 Task: Search one way flight ticket for 1 adult, 5 children, 2 infants in seat and 1 infant on lap in first from Fresno: Fresno Yosemite International Airport to South Bend: South Bend International Airport on 8-6-2023. Choice of flights is Emirates. Number of bags: 1 checked bag. Price is upto 35000. Outbound departure time preference is 7:30.
Action: Mouse moved to (282, 109)
Screenshot: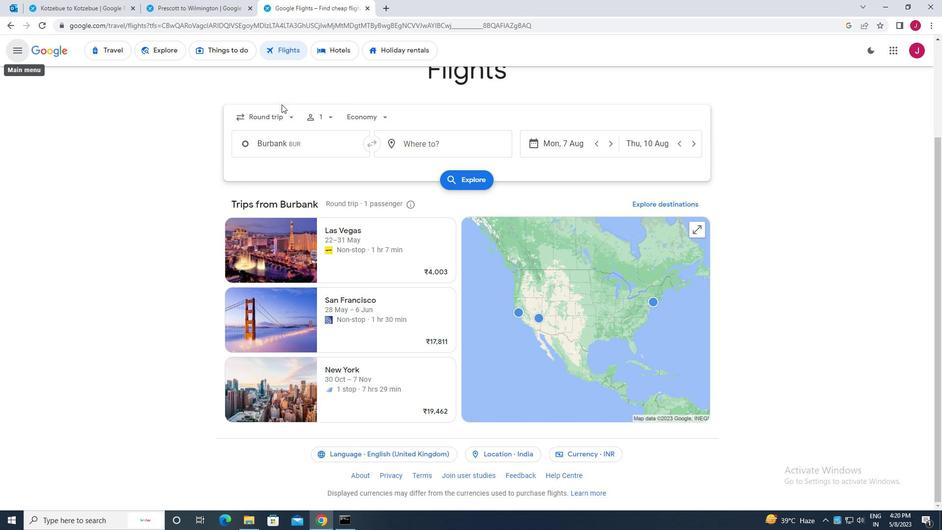 
Action: Mouse pressed left at (282, 109)
Screenshot: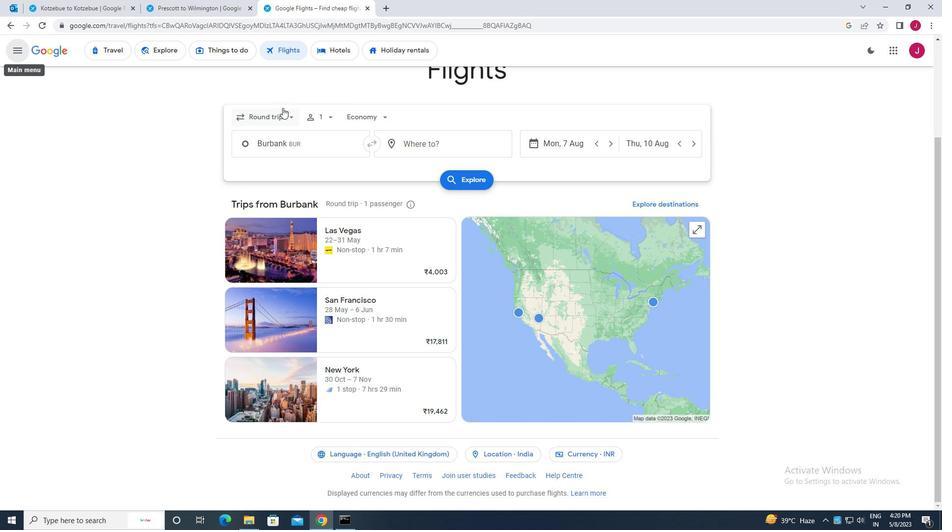 
Action: Mouse moved to (284, 157)
Screenshot: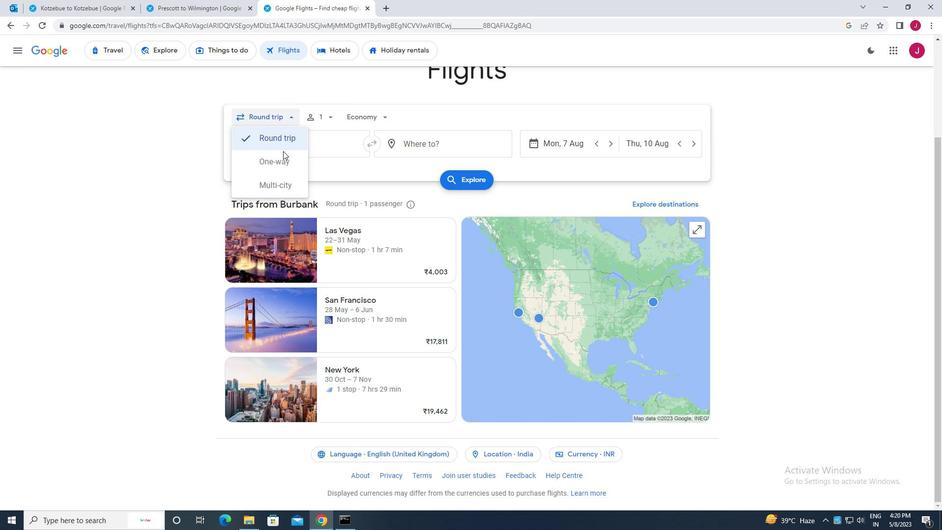 
Action: Mouse pressed left at (284, 157)
Screenshot: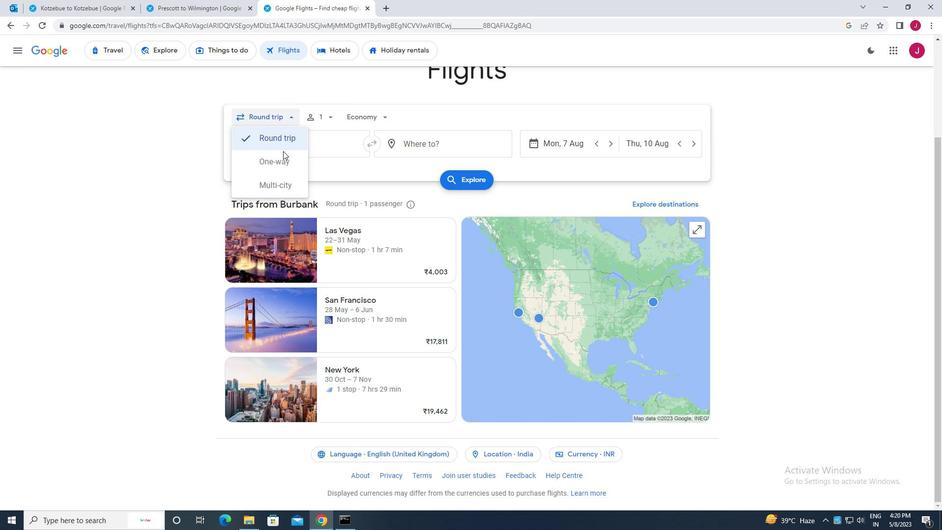 
Action: Mouse moved to (324, 117)
Screenshot: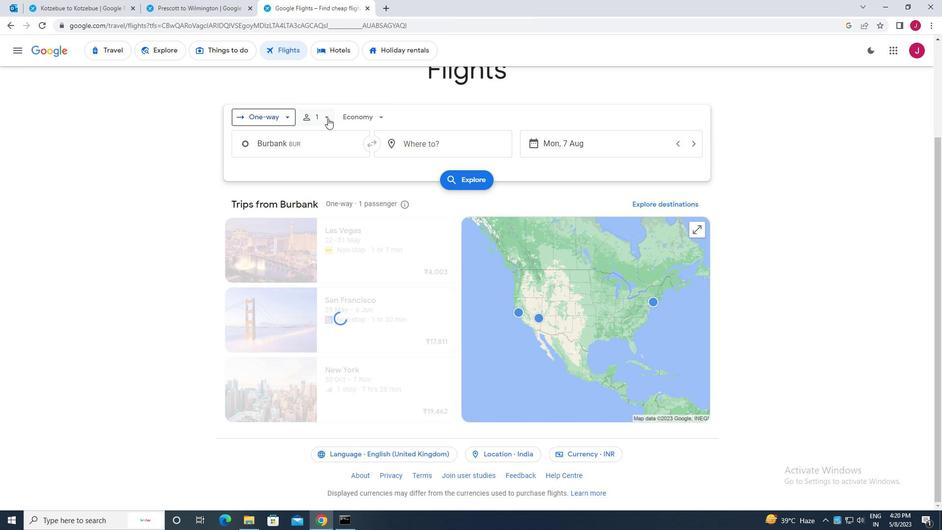 
Action: Mouse pressed left at (324, 117)
Screenshot: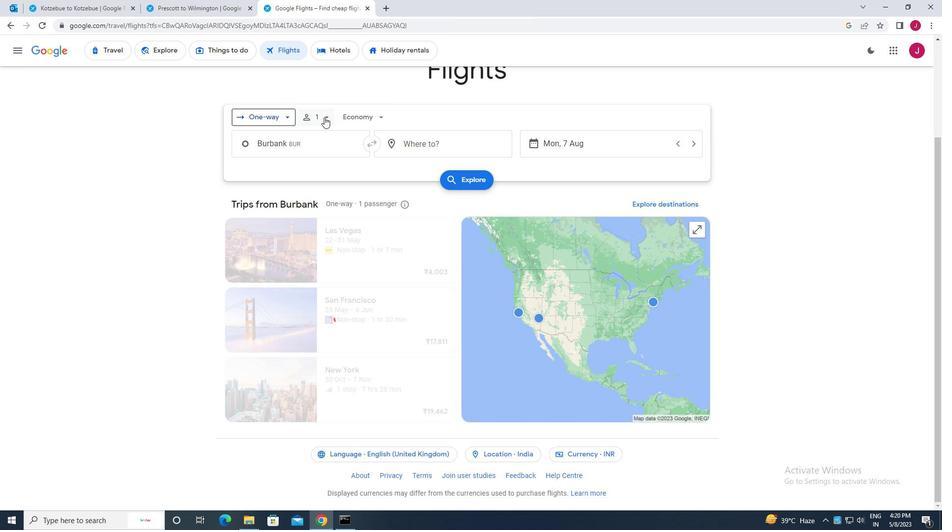 
Action: Mouse moved to (398, 168)
Screenshot: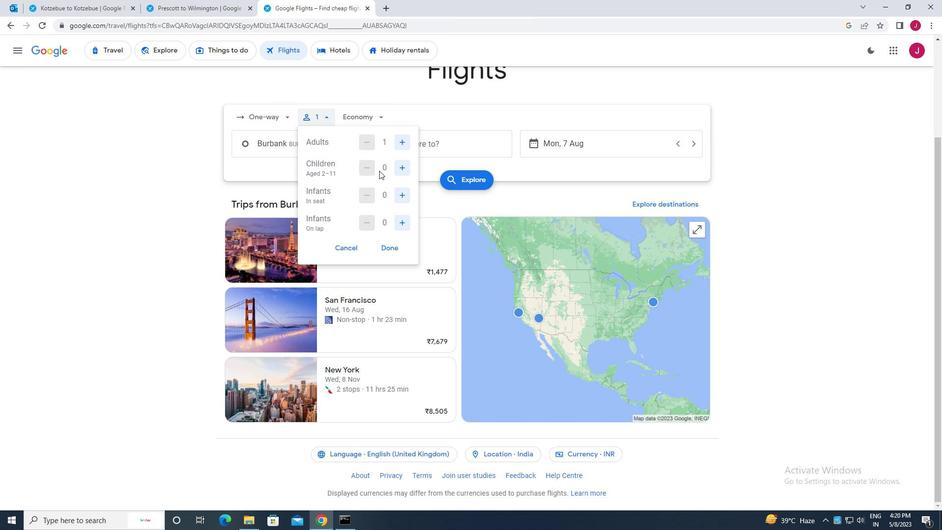 
Action: Mouse pressed left at (398, 168)
Screenshot: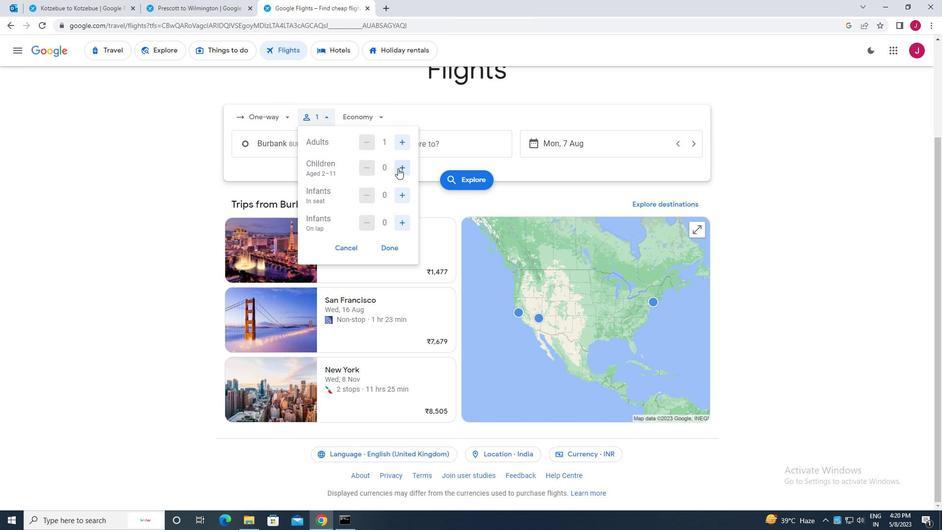 
Action: Mouse pressed left at (398, 168)
Screenshot: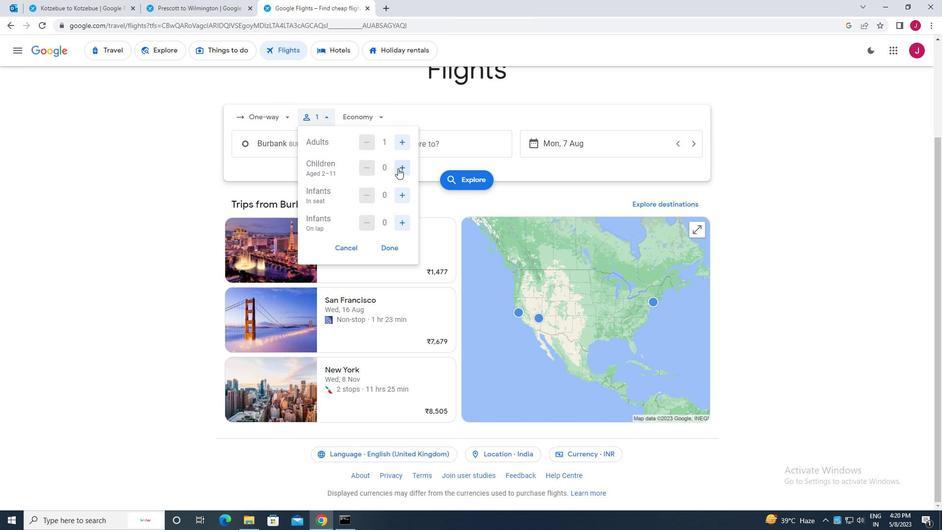 
Action: Mouse pressed left at (398, 168)
Screenshot: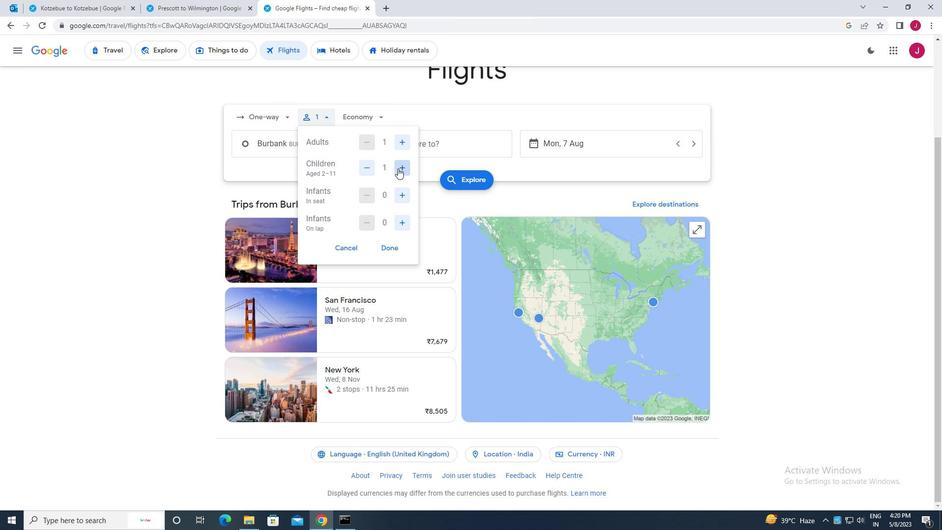 
Action: Mouse pressed left at (398, 168)
Screenshot: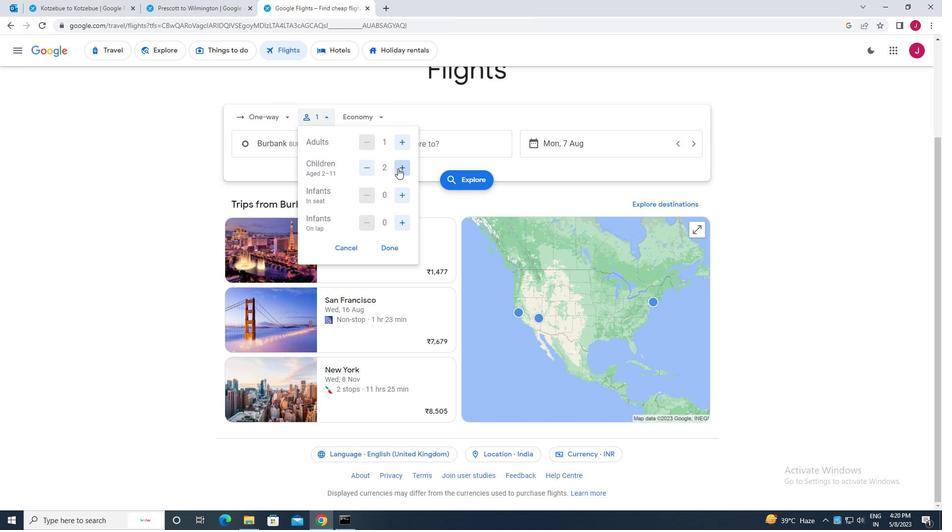
Action: Mouse pressed left at (398, 168)
Screenshot: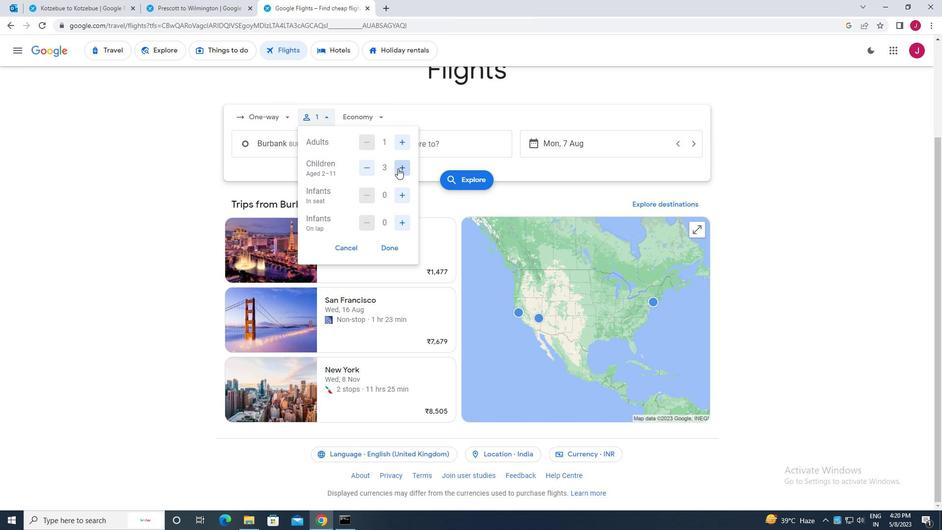 
Action: Mouse moved to (402, 194)
Screenshot: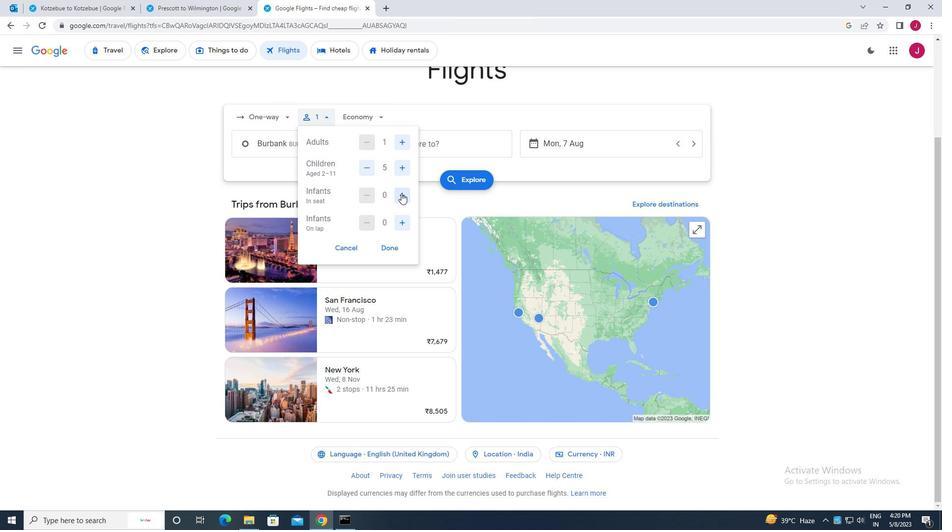 
Action: Mouse pressed left at (402, 194)
Screenshot: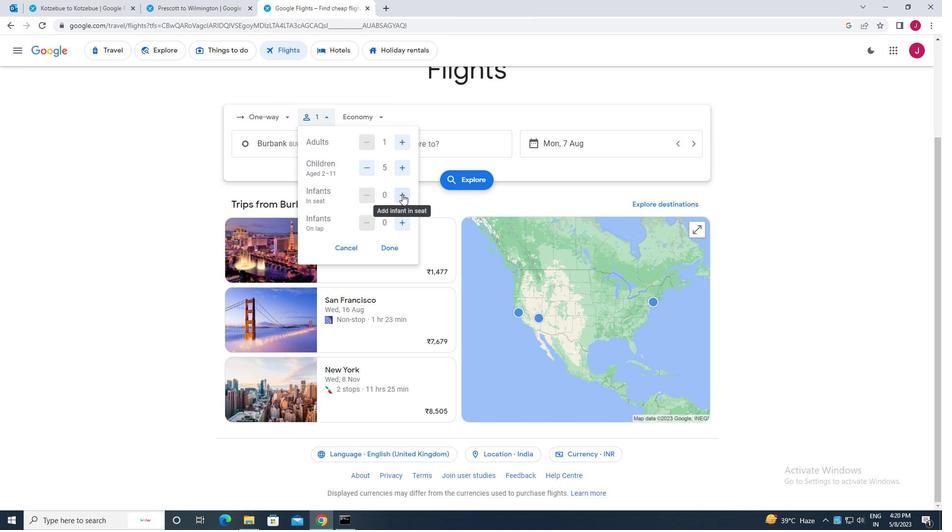 
Action: Mouse moved to (402, 195)
Screenshot: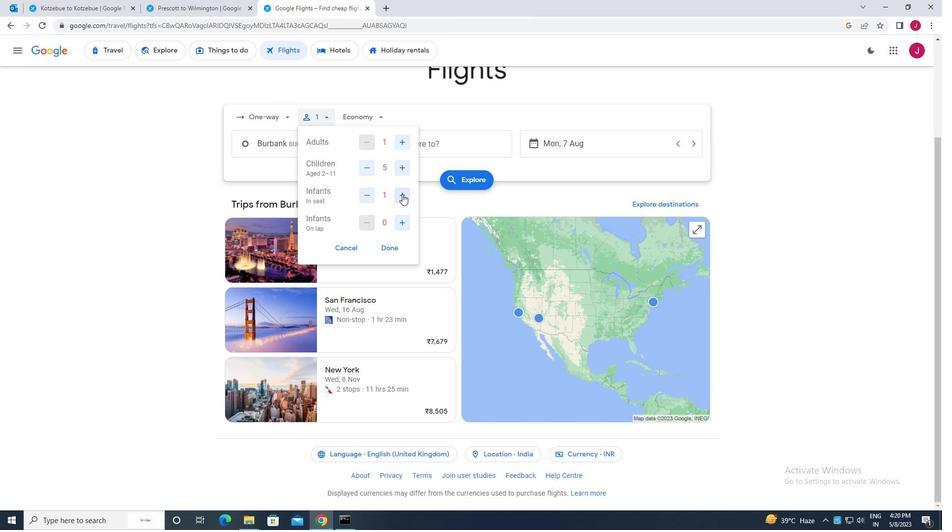 
Action: Mouse pressed left at (402, 195)
Screenshot: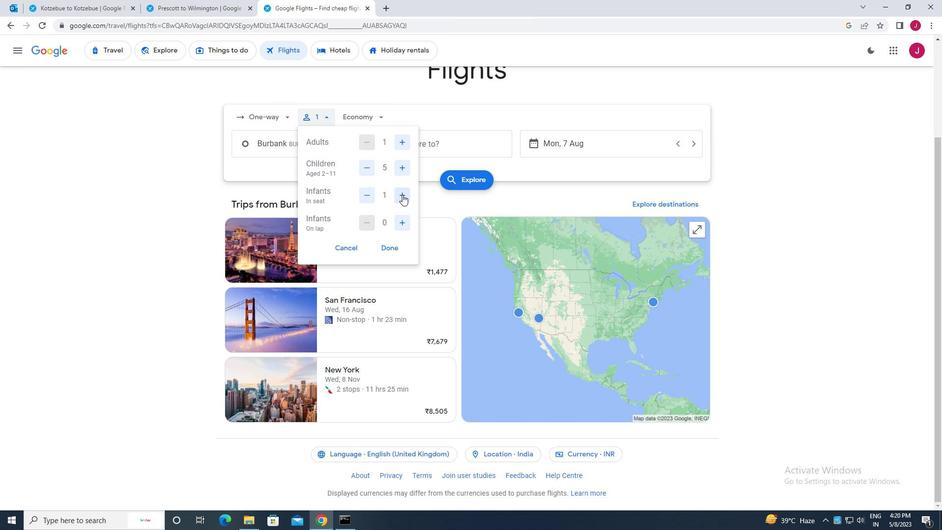 
Action: Mouse moved to (400, 223)
Screenshot: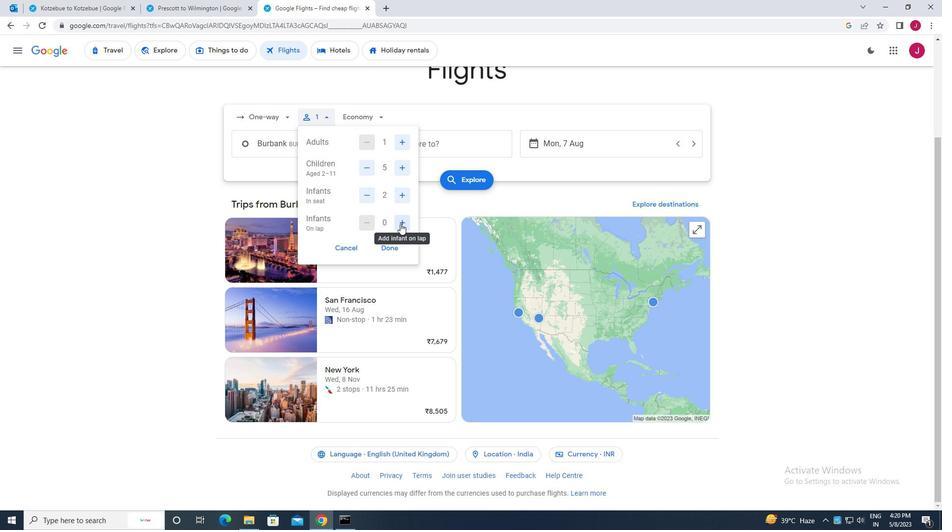 
Action: Mouse pressed left at (400, 223)
Screenshot: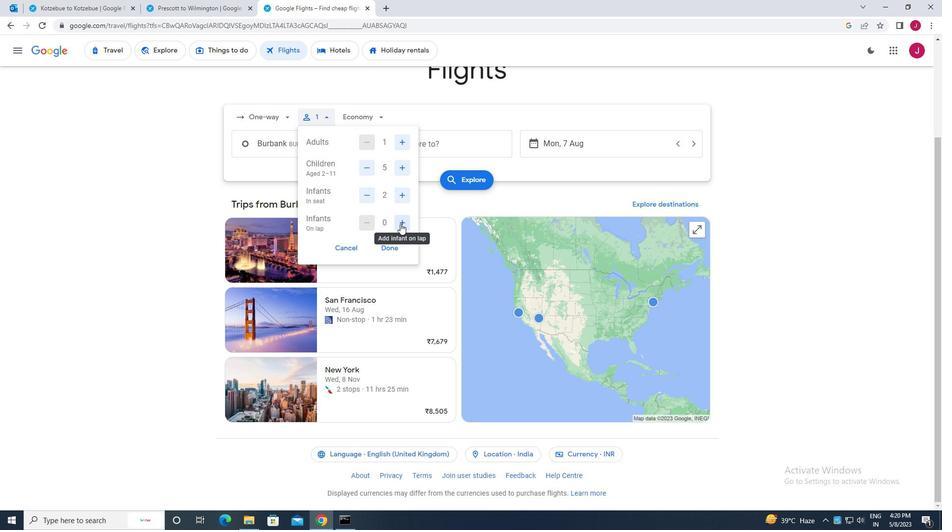 
Action: Mouse moved to (364, 193)
Screenshot: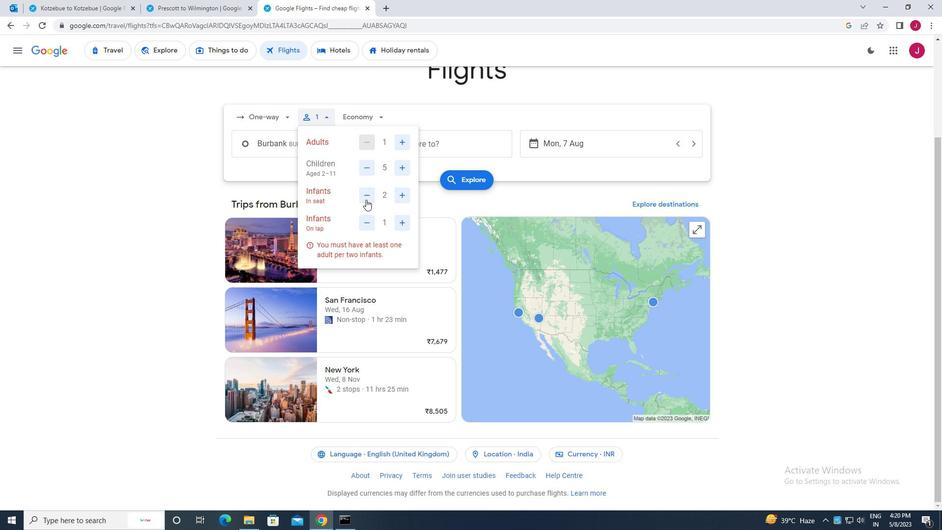 
Action: Mouse pressed left at (364, 193)
Screenshot: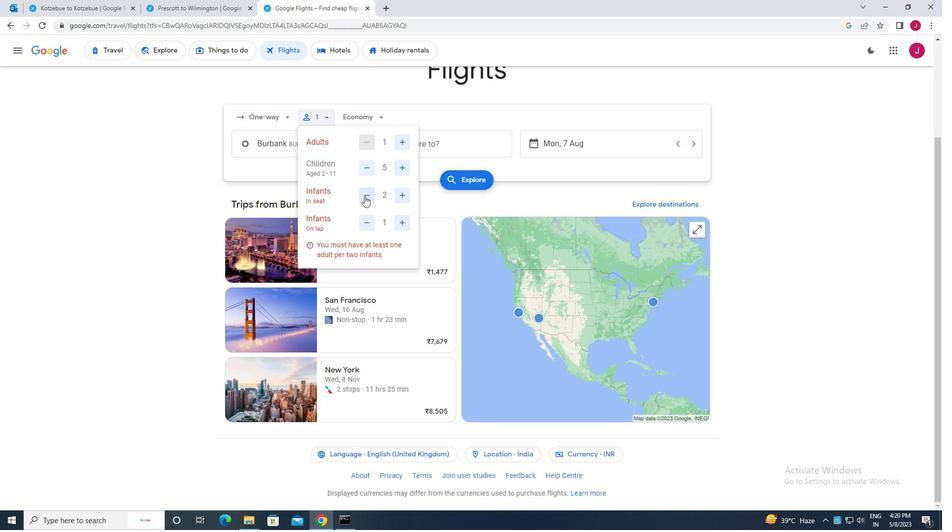 
Action: Mouse moved to (389, 246)
Screenshot: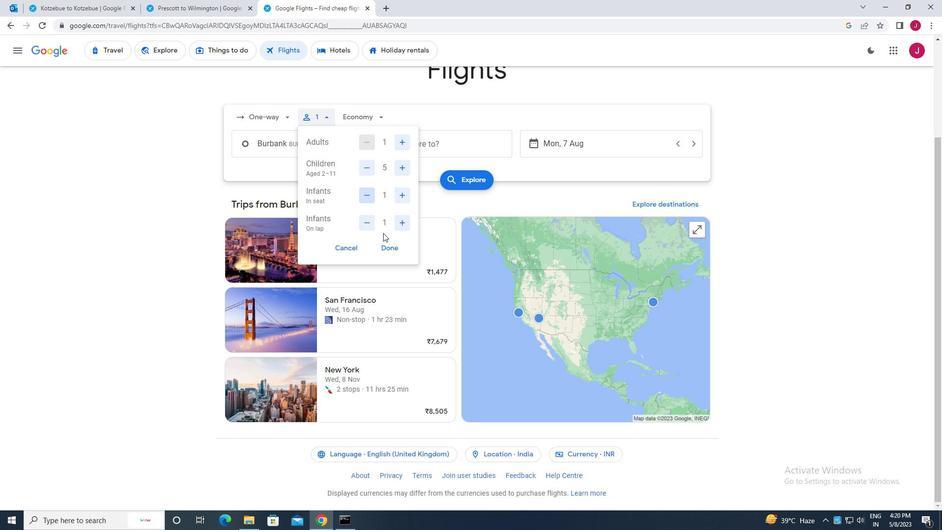 
Action: Mouse pressed left at (389, 246)
Screenshot: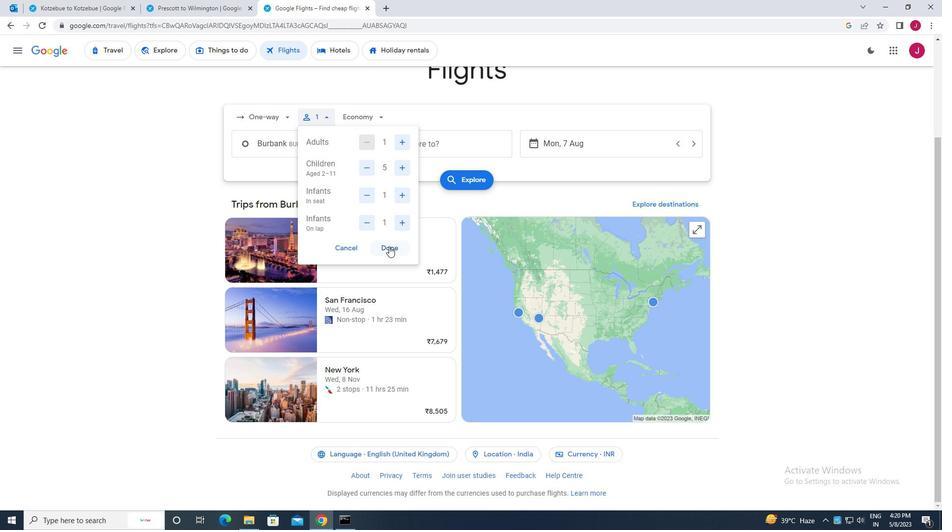 
Action: Mouse moved to (354, 115)
Screenshot: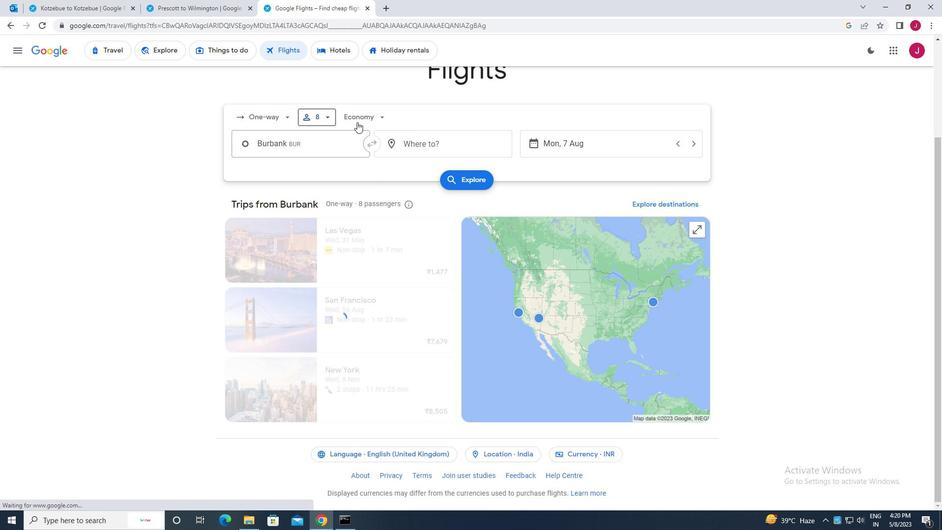 
Action: Mouse pressed left at (354, 115)
Screenshot: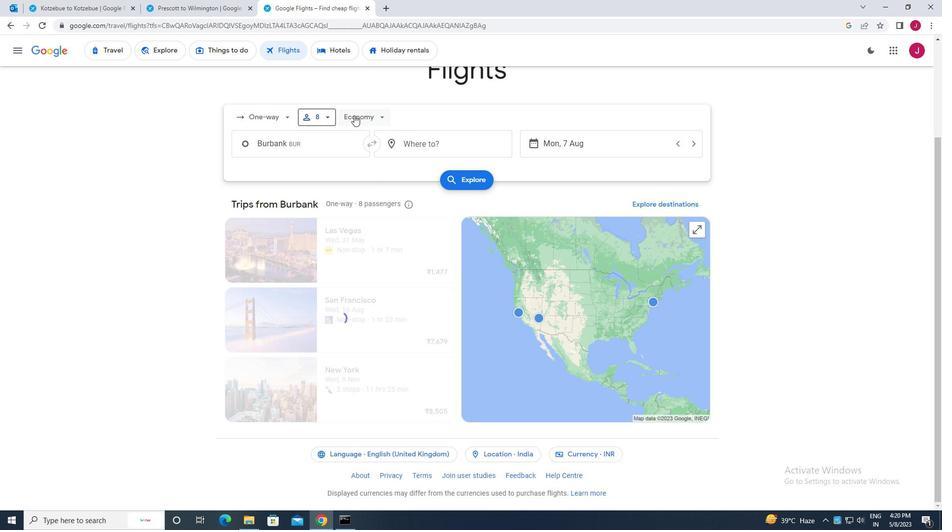 
Action: Mouse moved to (378, 204)
Screenshot: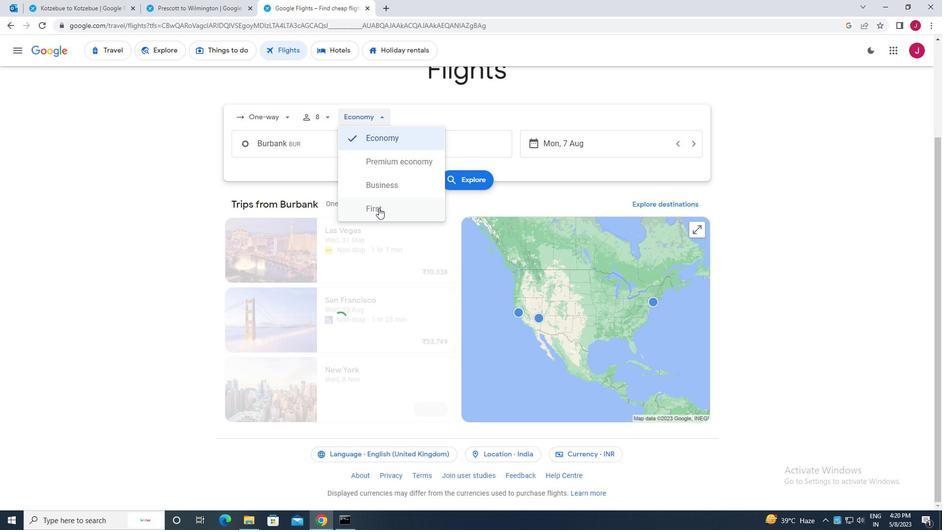 
Action: Mouse pressed left at (378, 204)
Screenshot: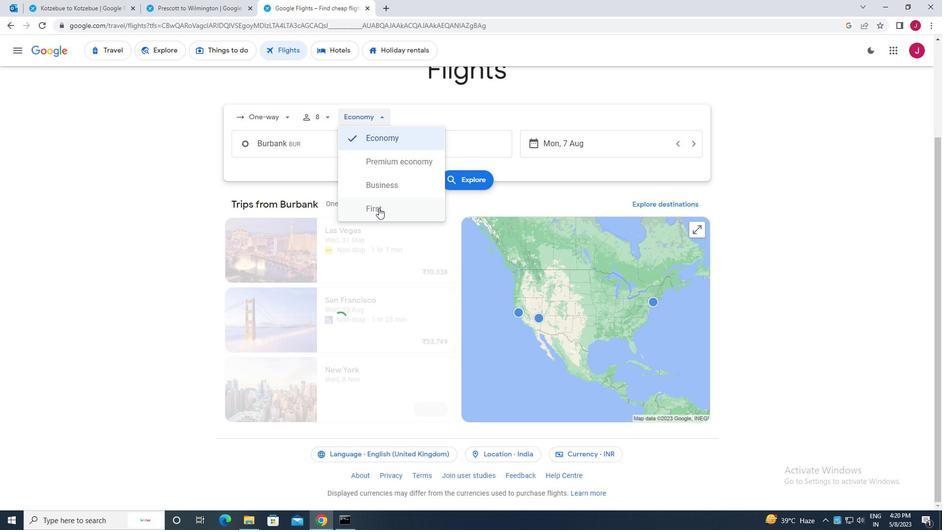 
Action: Mouse moved to (315, 145)
Screenshot: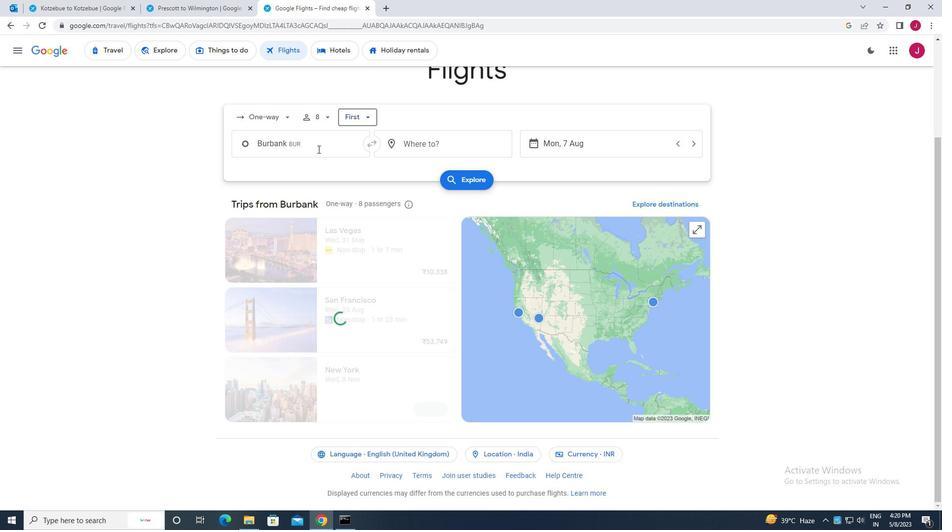 
Action: Mouse pressed left at (315, 145)
Screenshot: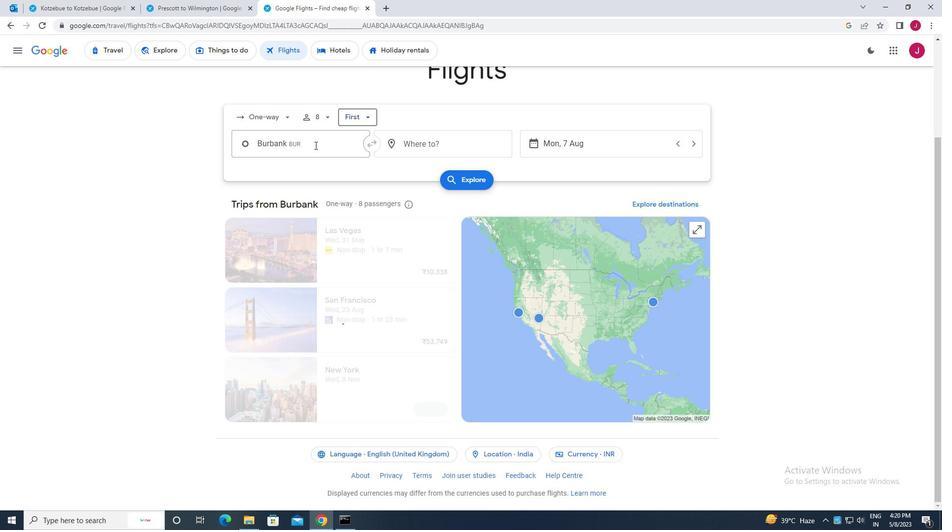 
Action: Key pressed fresno
Screenshot: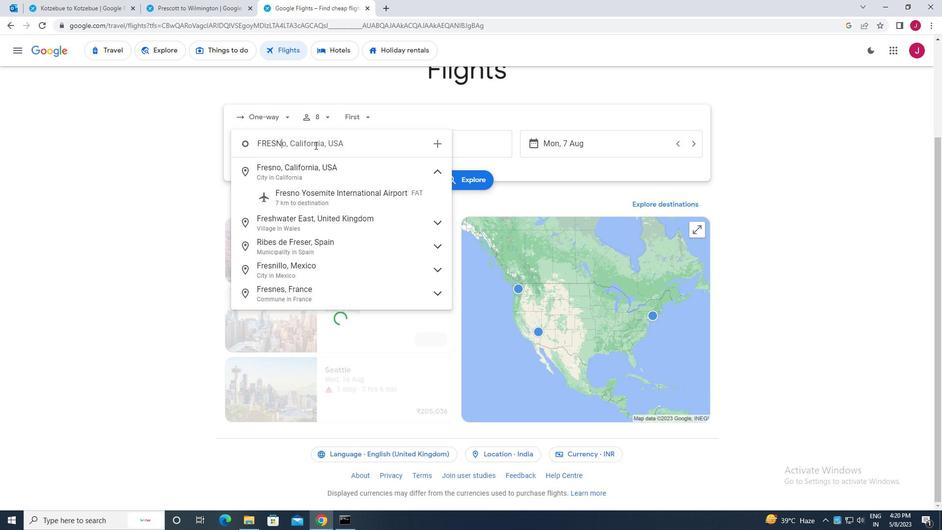 
Action: Mouse moved to (339, 194)
Screenshot: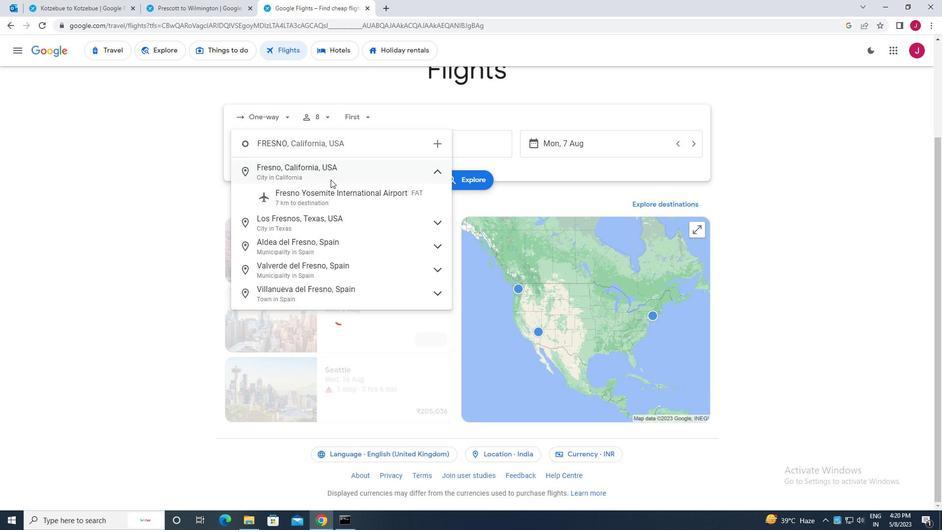 
Action: Mouse pressed left at (339, 194)
Screenshot: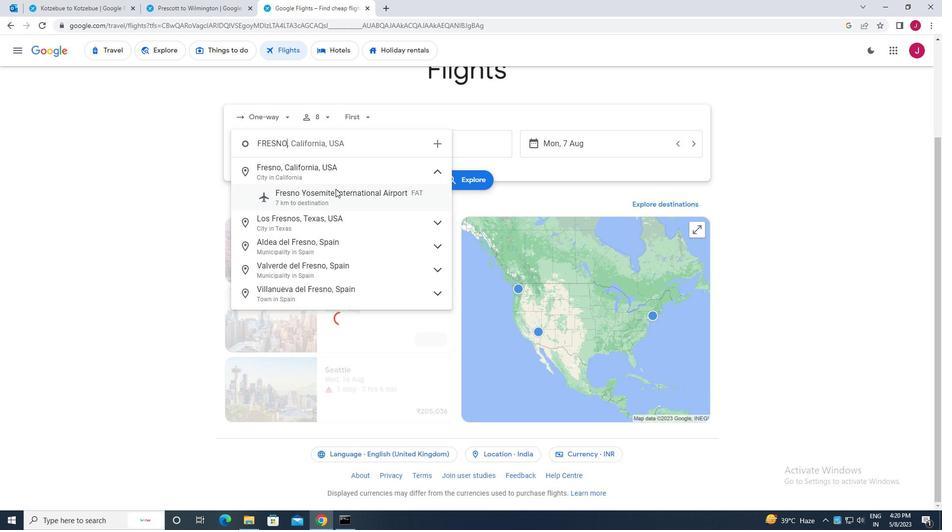 
Action: Mouse moved to (447, 144)
Screenshot: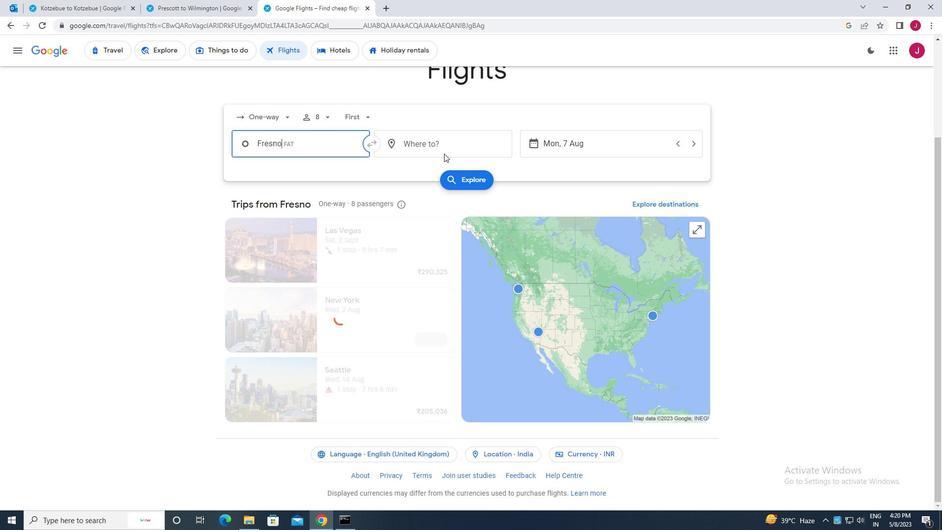 
Action: Mouse pressed left at (447, 144)
Screenshot: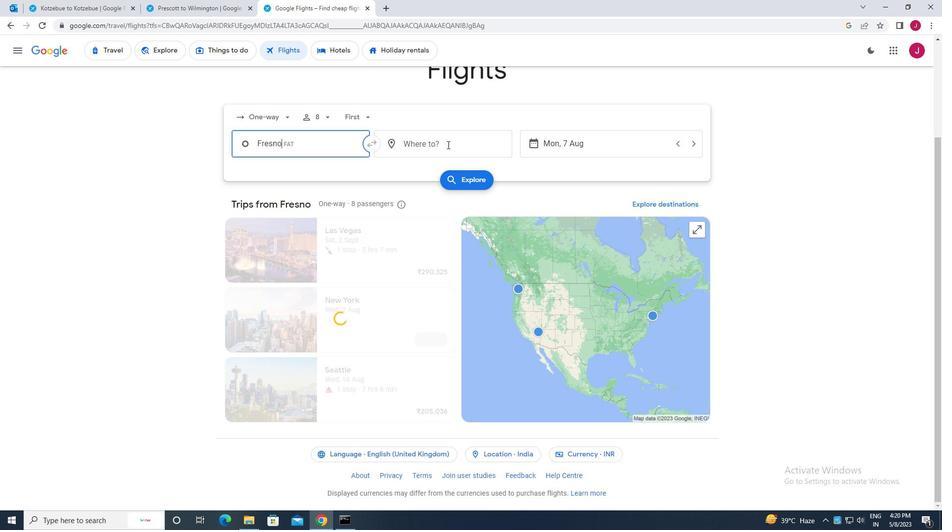 
Action: Mouse moved to (443, 144)
Screenshot: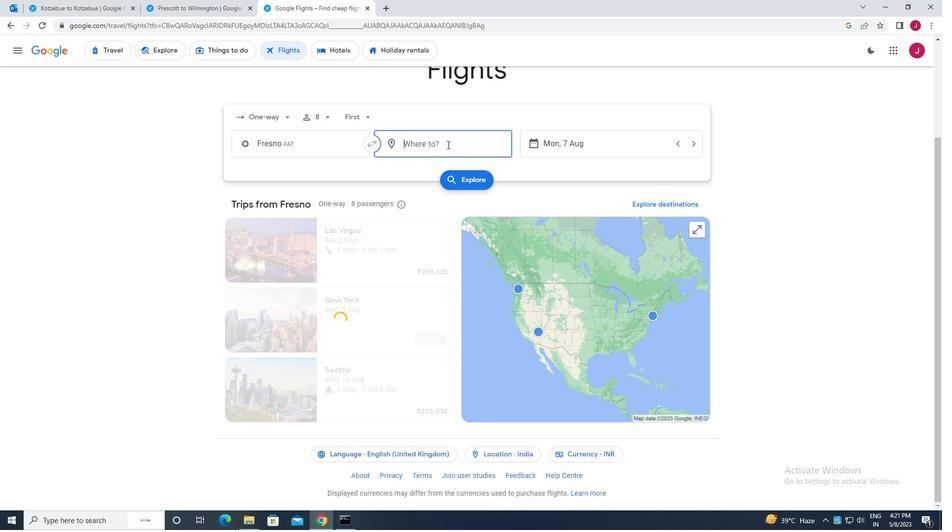 
Action: Key pressed south<Key.space>bend
Screenshot: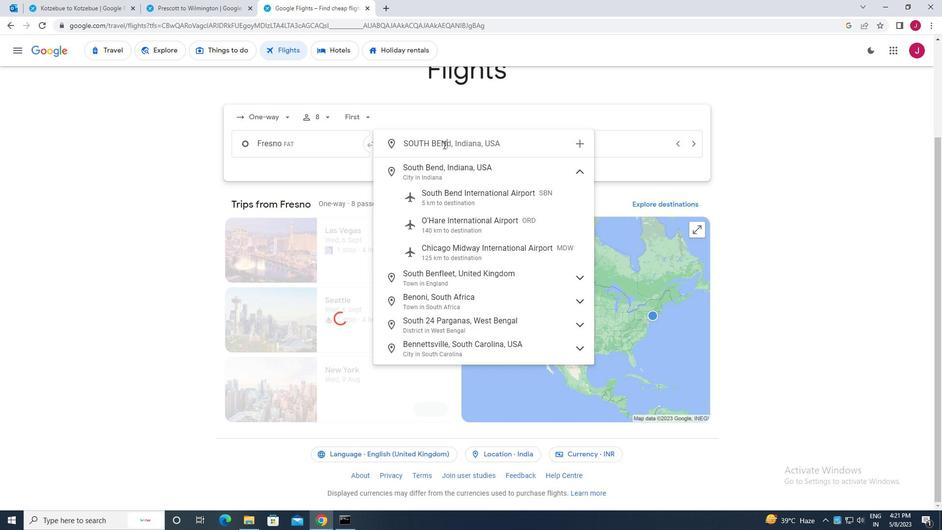 
Action: Mouse moved to (503, 194)
Screenshot: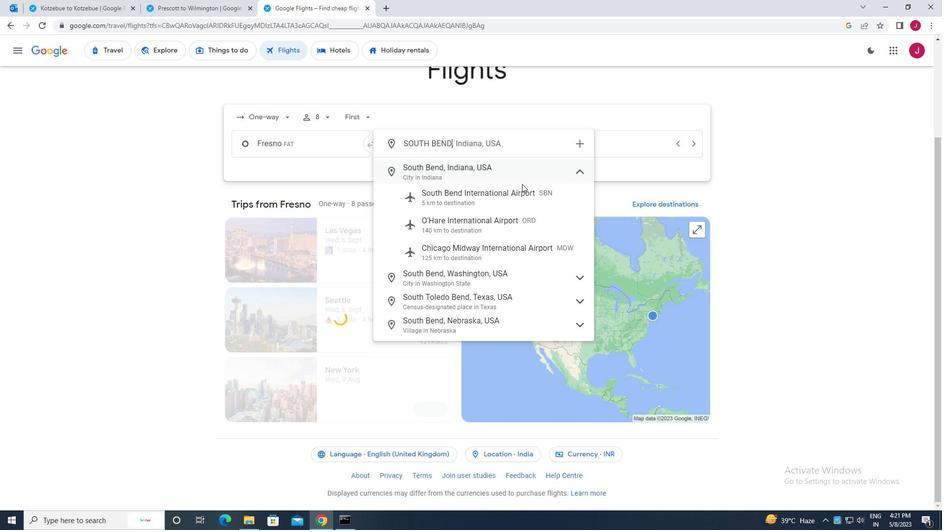 
Action: Mouse pressed left at (503, 194)
Screenshot: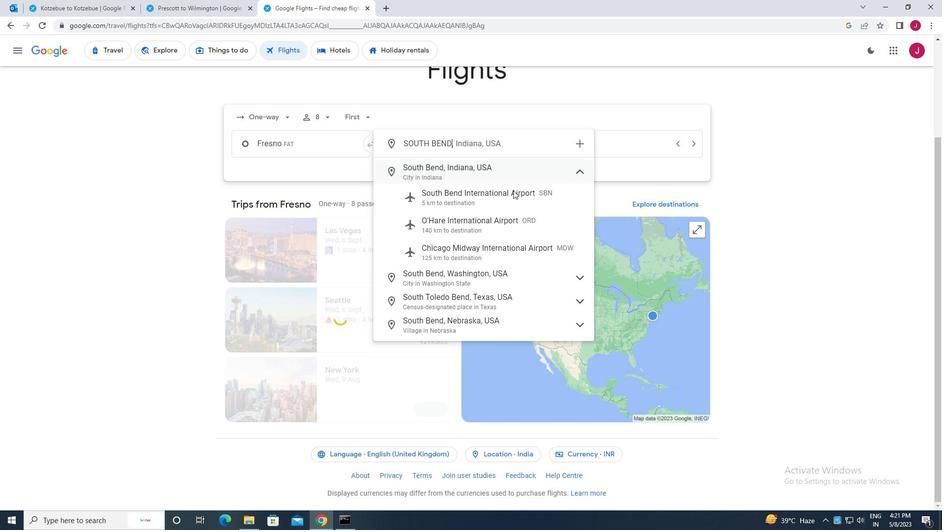 
Action: Mouse moved to (570, 152)
Screenshot: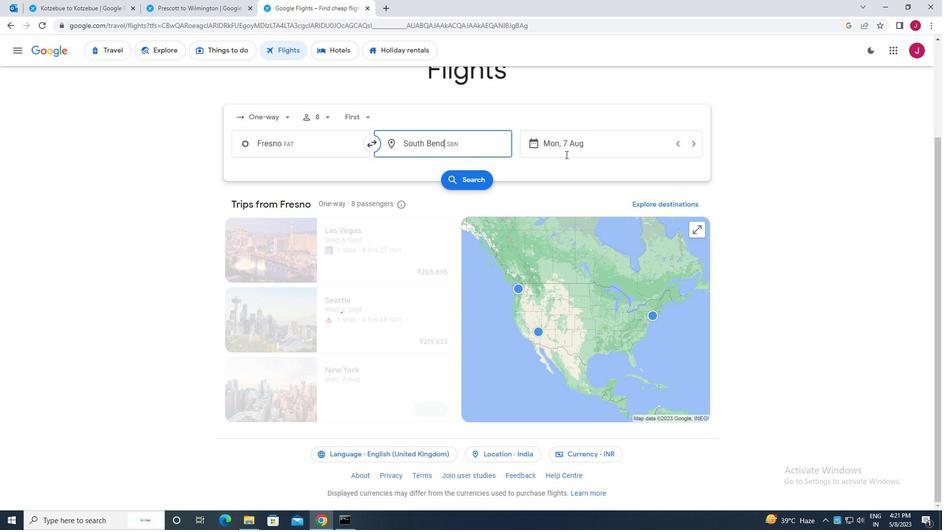 
Action: Mouse pressed left at (570, 152)
Screenshot: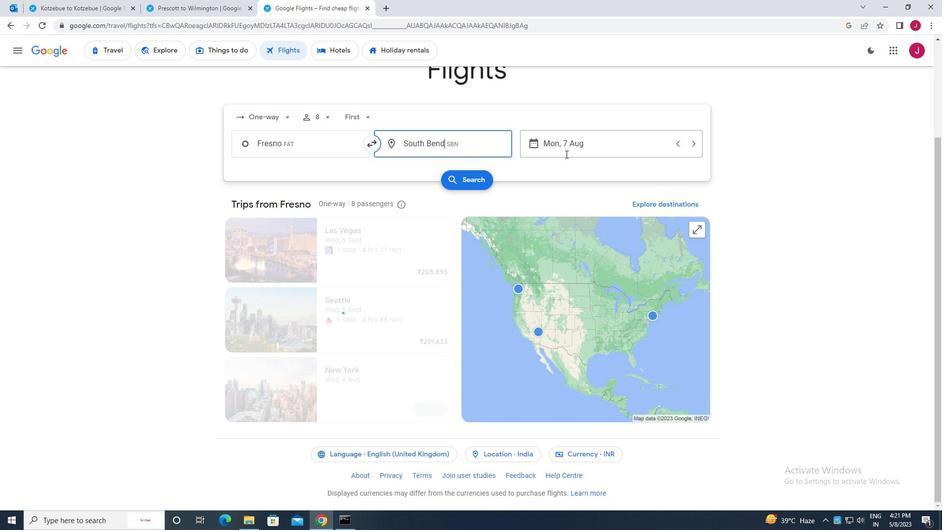 
Action: Mouse moved to (355, 251)
Screenshot: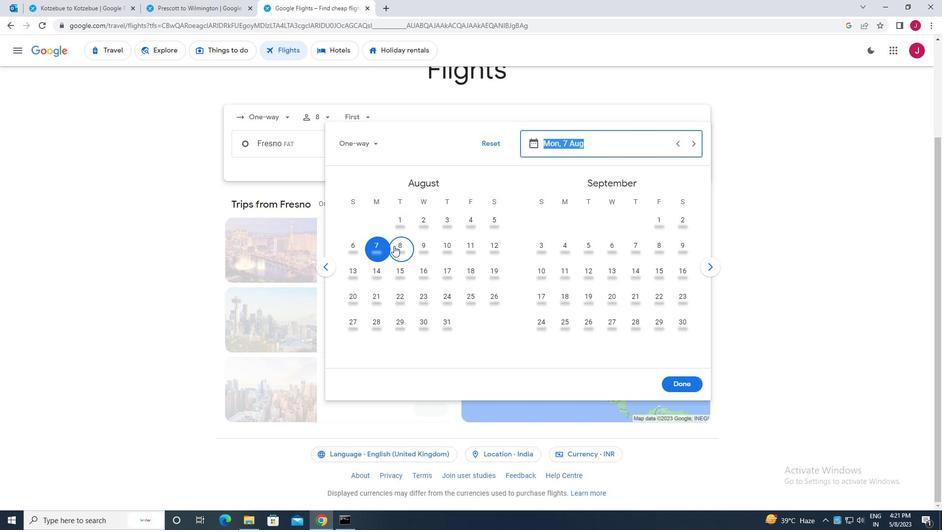 
Action: Mouse pressed left at (355, 251)
Screenshot: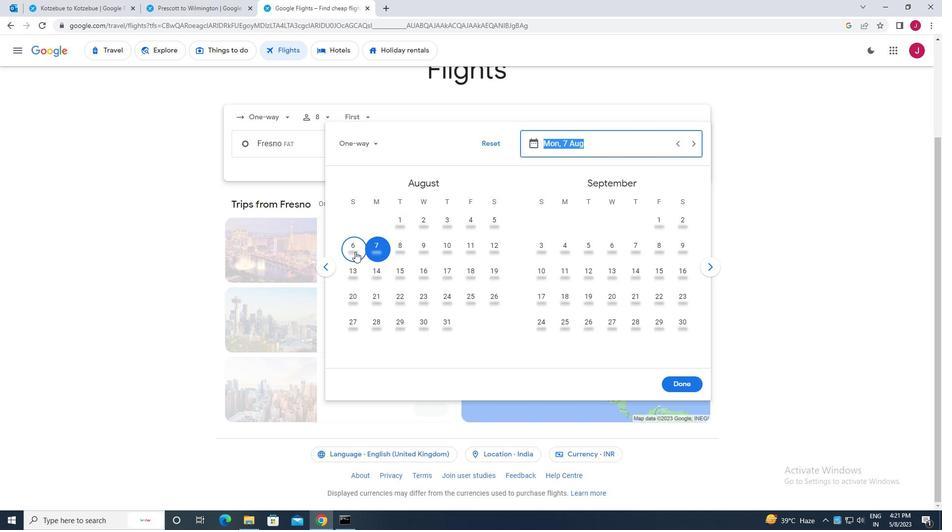 
Action: Mouse moved to (687, 385)
Screenshot: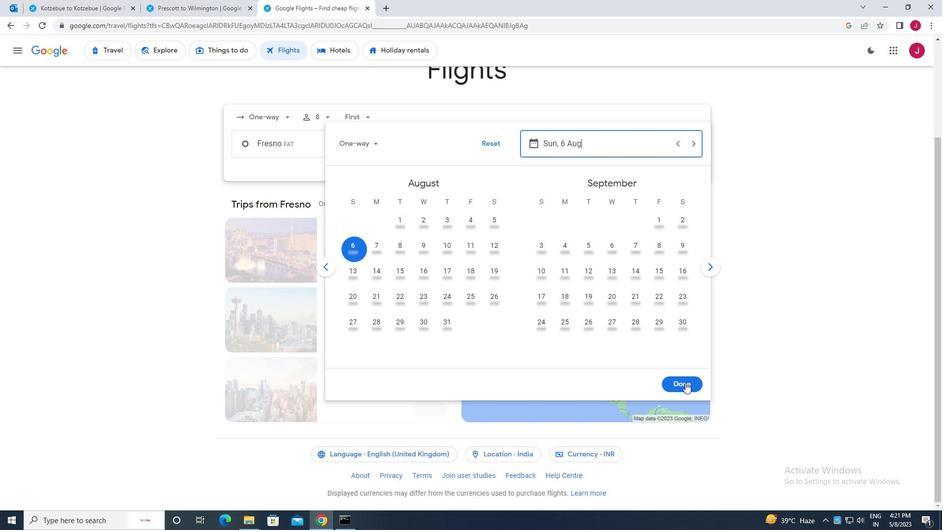 
Action: Mouse pressed left at (687, 385)
Screenshot: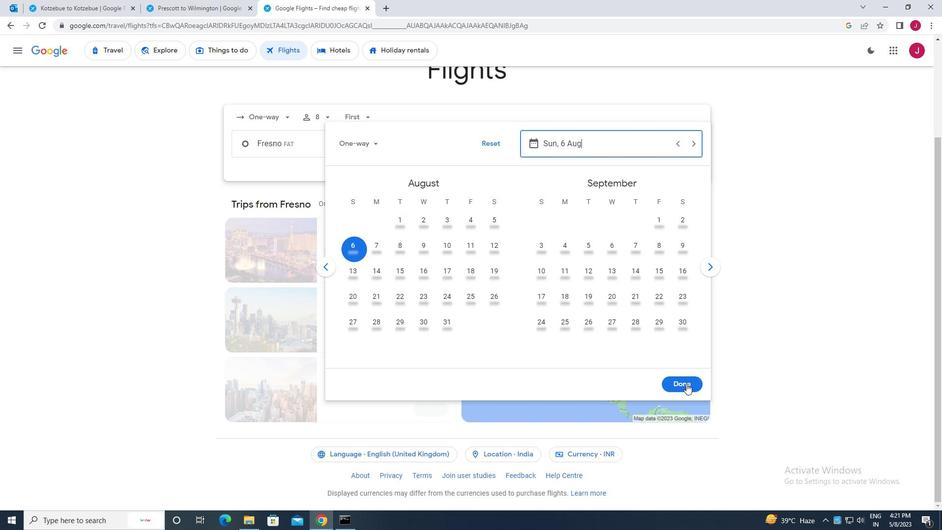 
Action: Mouse moved to (476, 181)
Screenshot: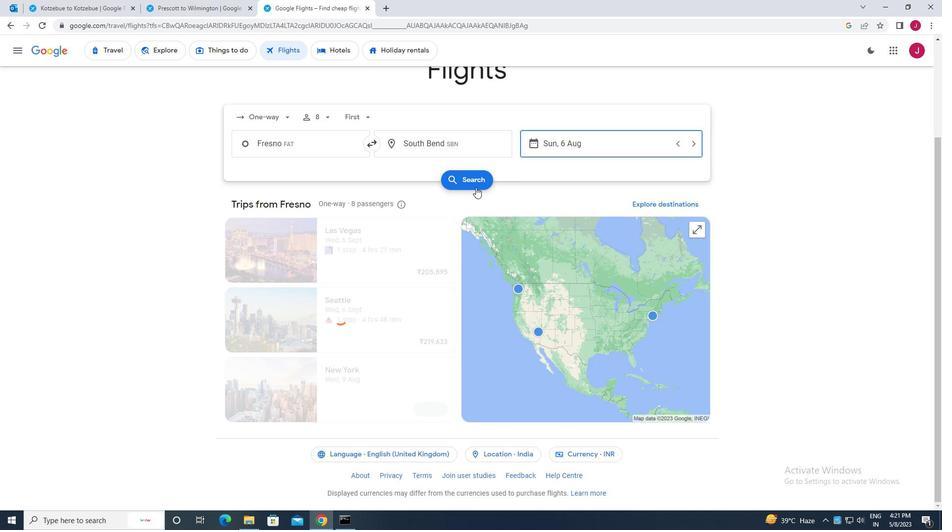 
Action: Mouse pressed left at (476, 181)
Screenshot: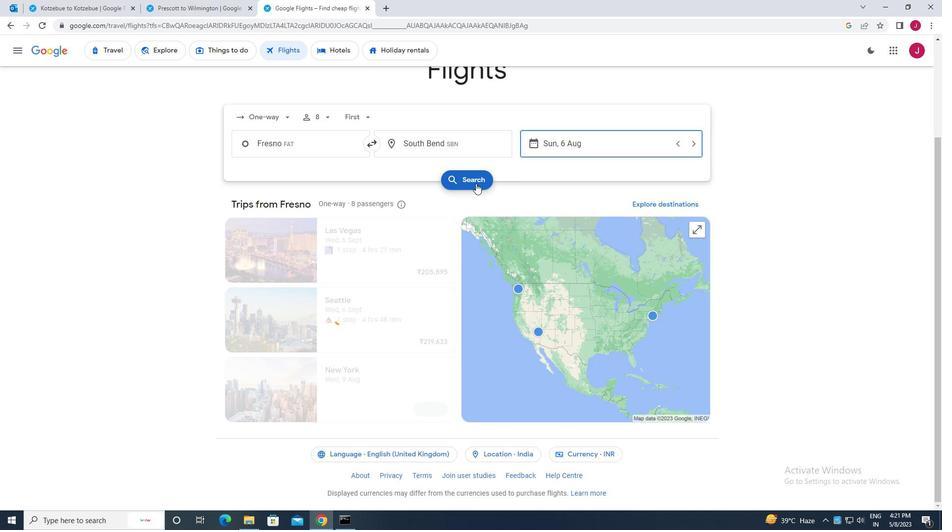 
Action: Mouse moved to (252, 140)
Screenshot: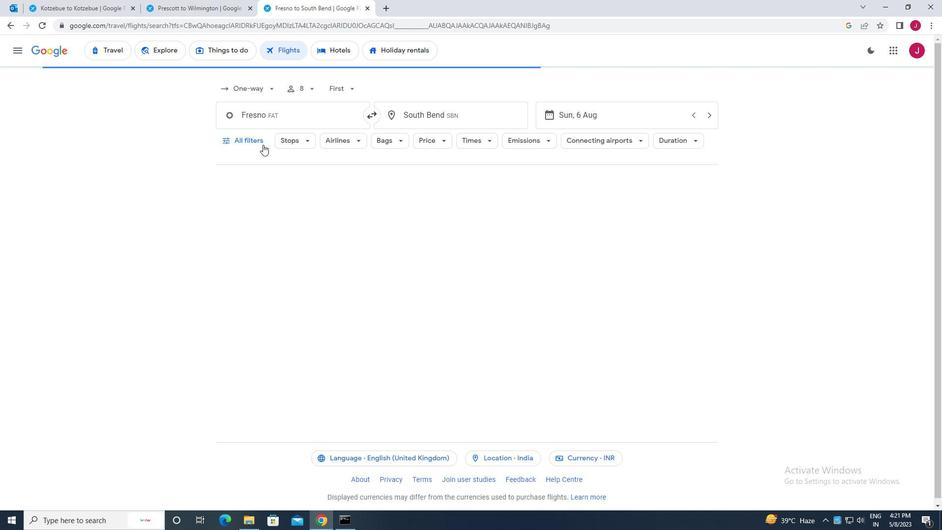
Action: Mouse pressed left at (252, 140)
Screenshot: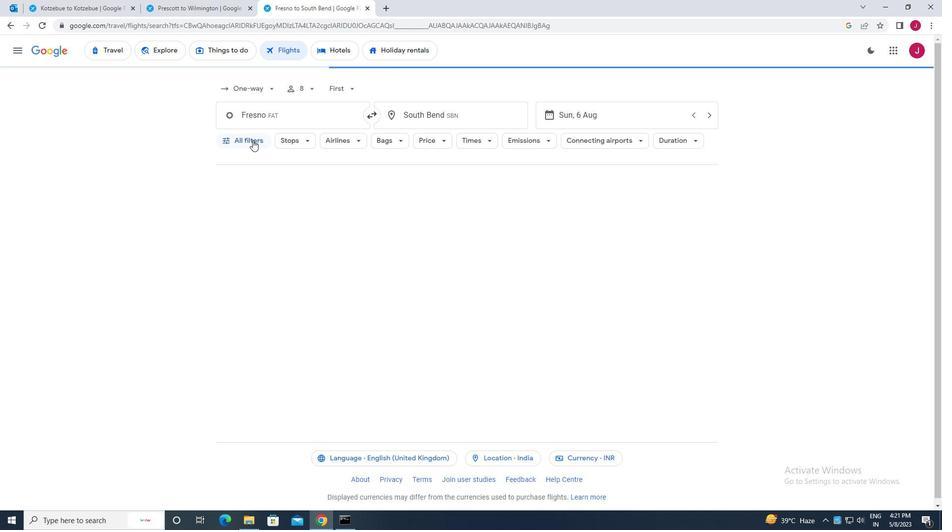 
Action: Mouse moved to (281, 195)
Screenshot: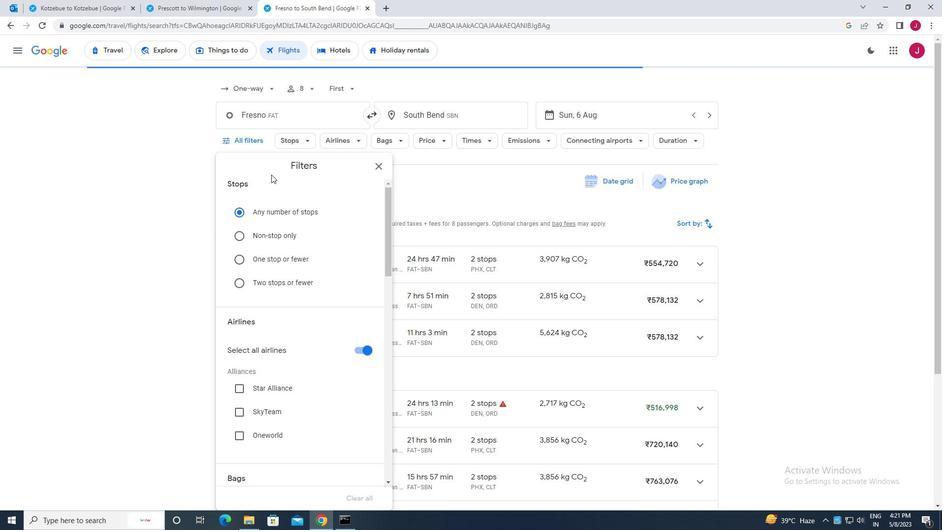 
Action: Mouse scrolled (281, 195) with delta (0, 0)
Screenshot: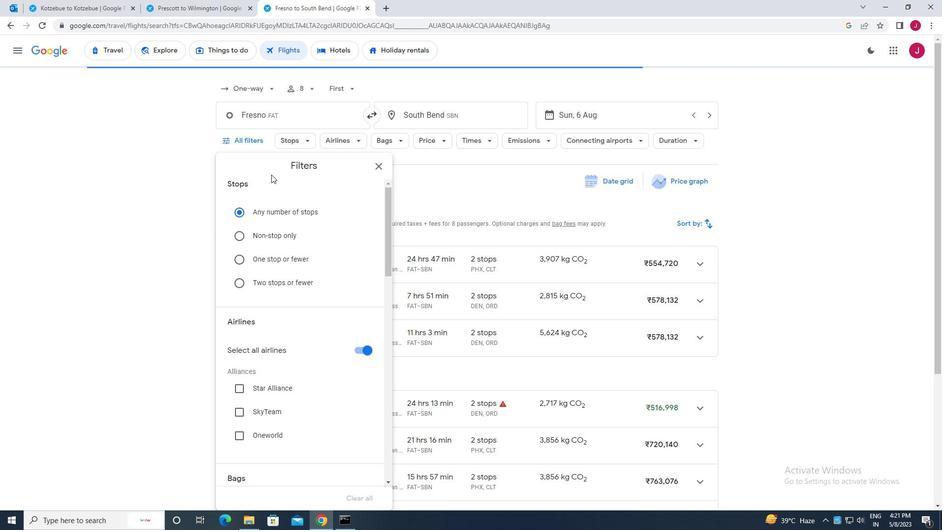 
Action: Mouse moved to (283, 199)
Screenshot: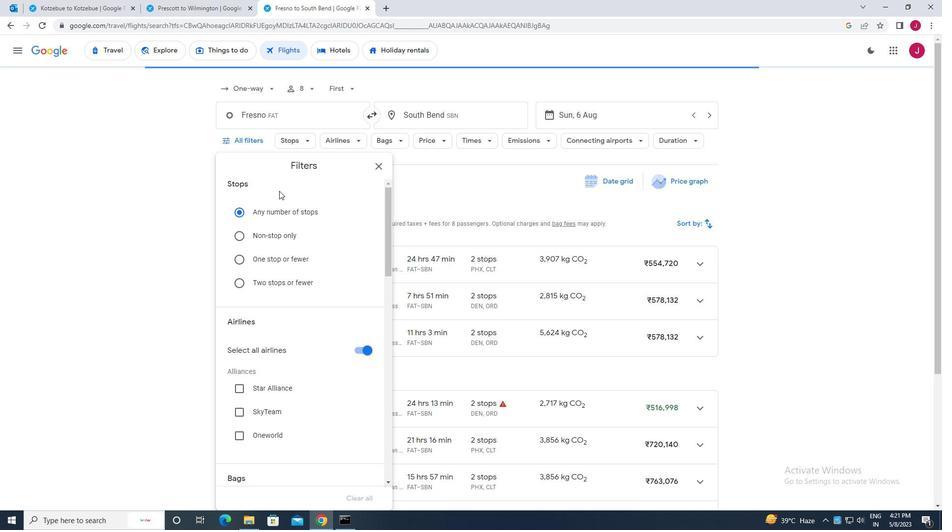 
Action: Mouse scrolled (283, 198) with delta (0, 0)
Screenshot: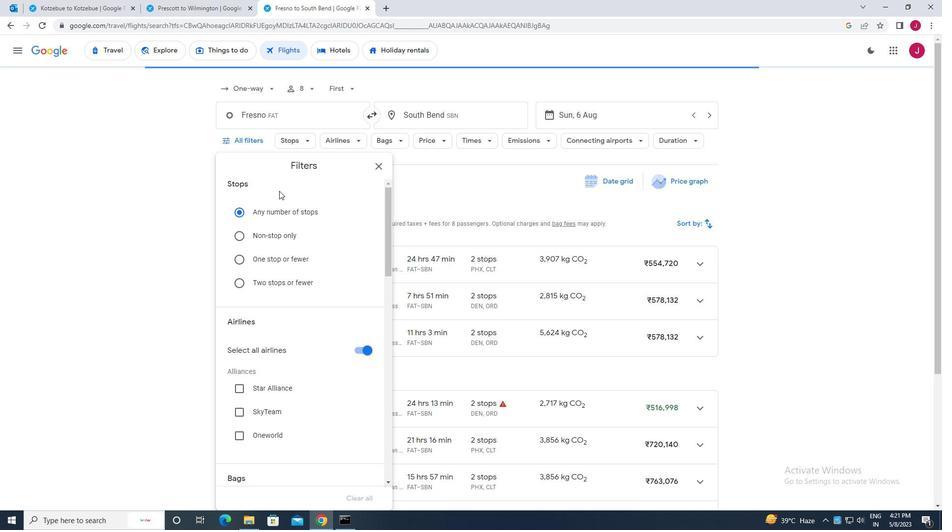 
Action: Mouse moved to (286, 203)
Screenshot: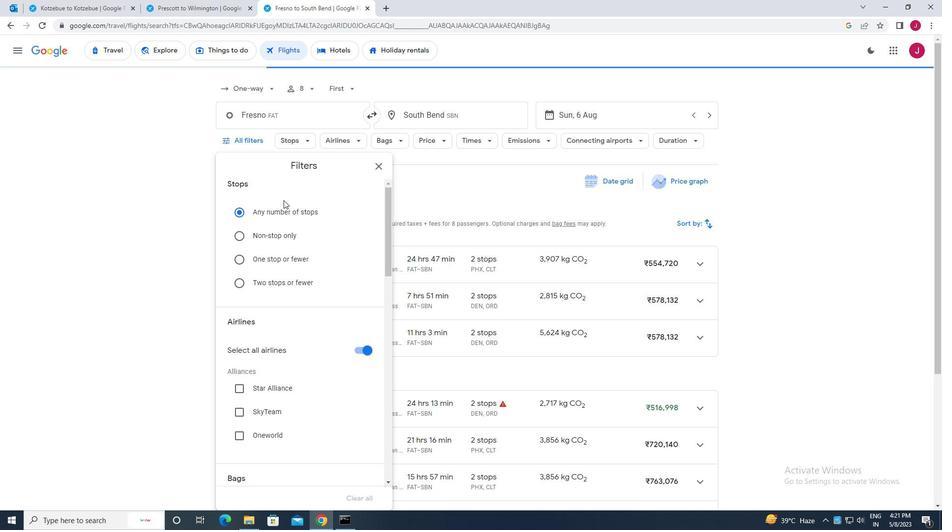 
Action: Mouse scrolled (286, 202) with delta (0, 0)
Screenshot: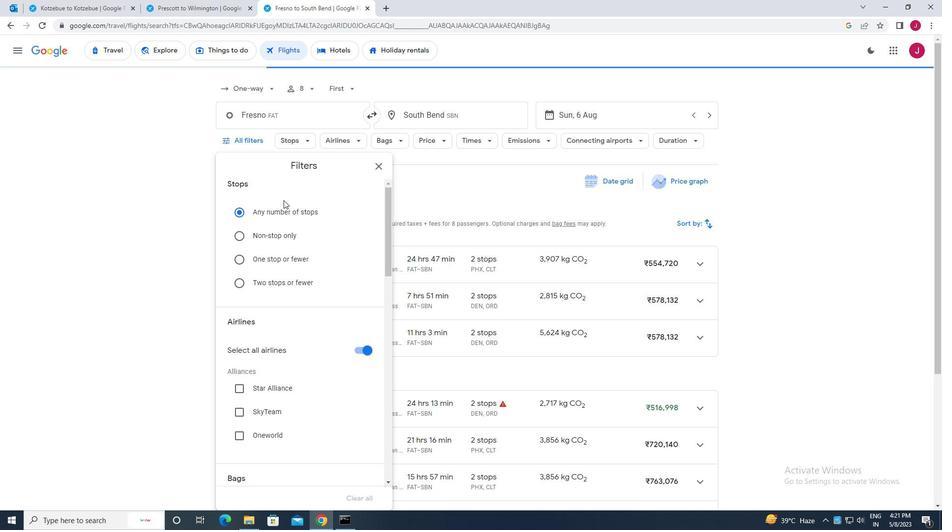 
Action: Mouse moved to (352, 202)
Screenshot: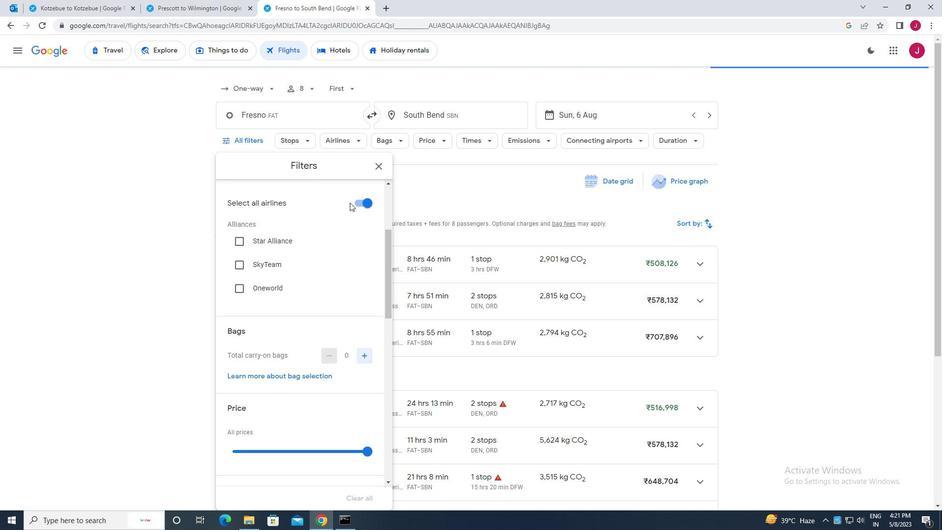 
Action: Mouse pressed left at (352, 202)
Screenshot: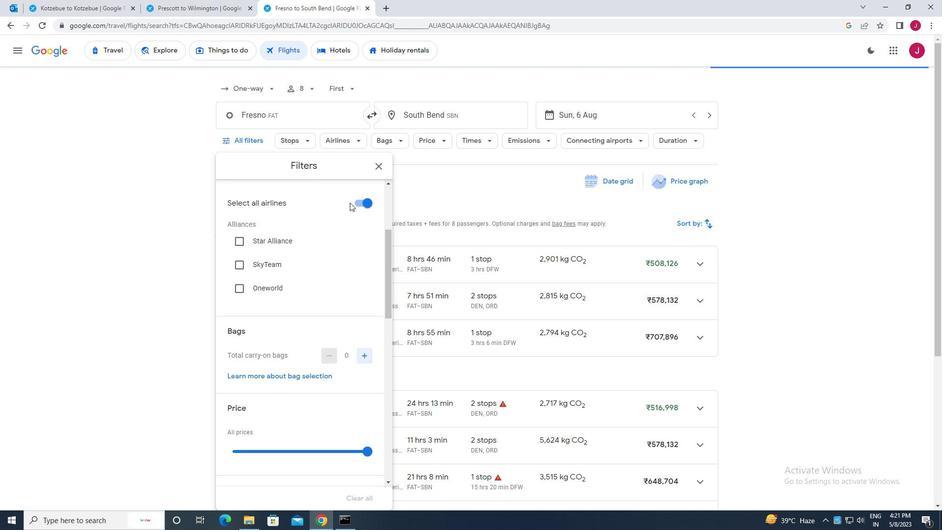 
Action: Mouse moved to (356, 205)
Screenshot: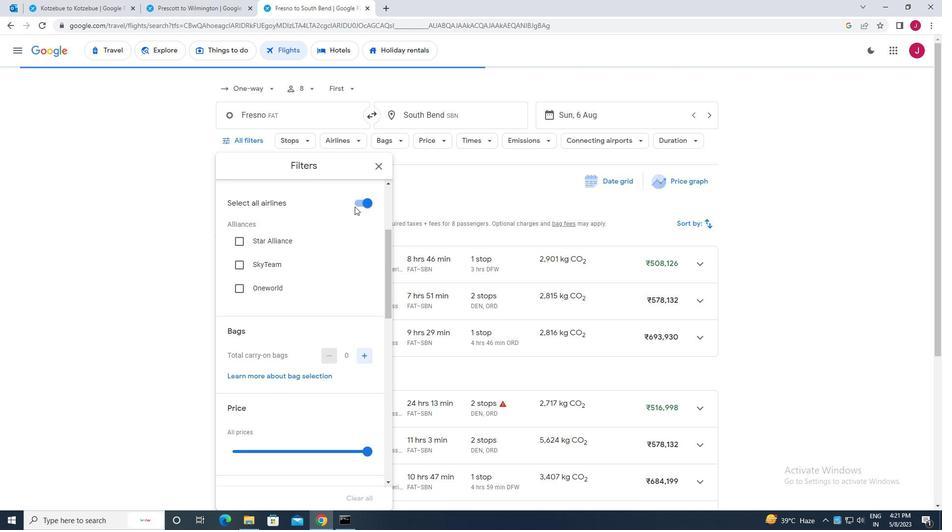 
Action: Mouse pressed left at (356, 205)
Screenshot: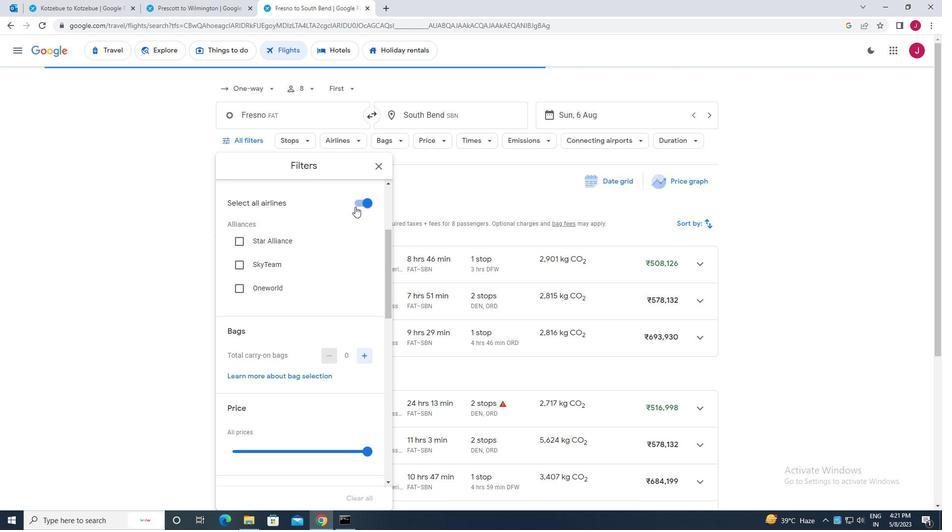 
Action: Mouse moved to (361, 200)
Screenshot: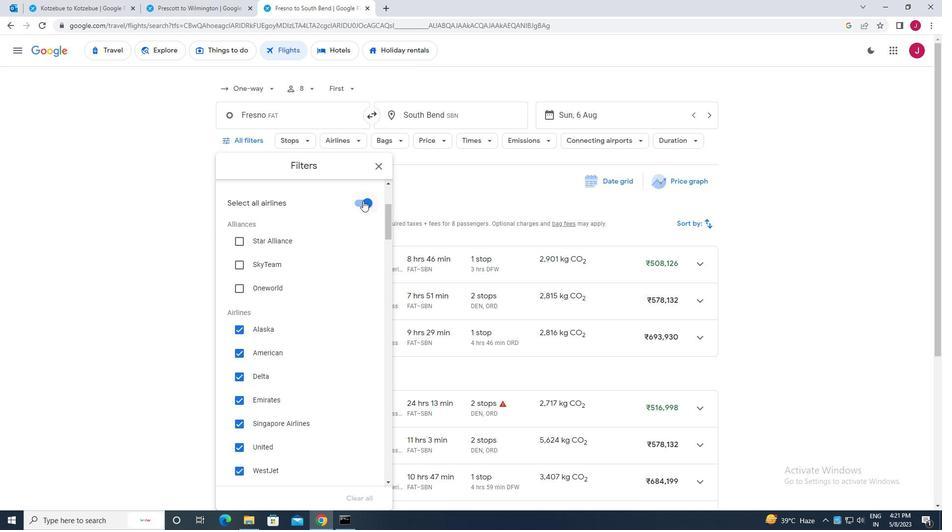 
Action: Mouse pressed left at (361, 200)
Screenshot: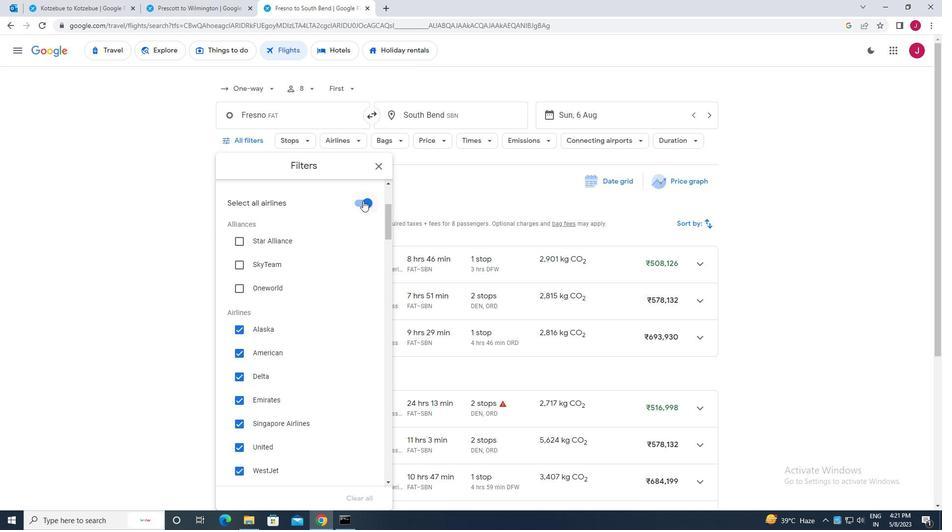 
Action: Mouse moved to (297, 242)
Screenshot: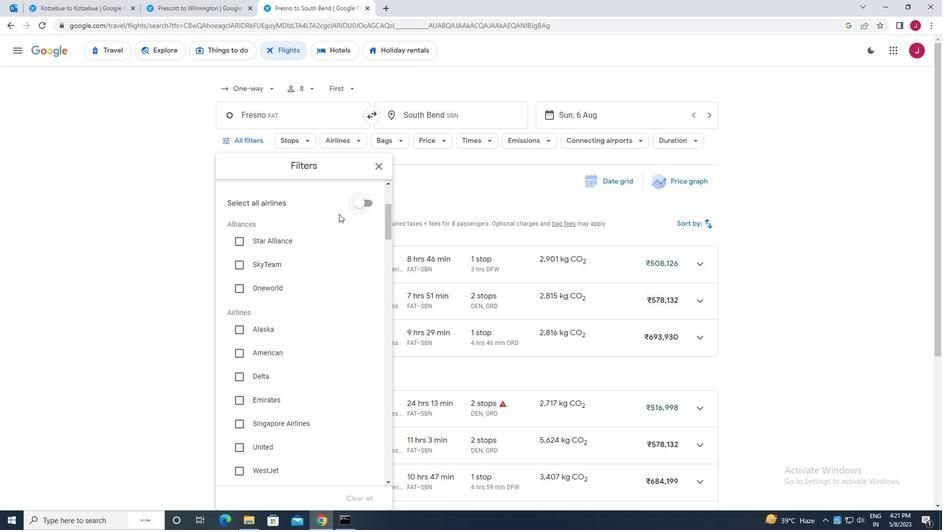 
Action: Mouse scrolled (297, 241) with delta (0, 0)
Screenshot: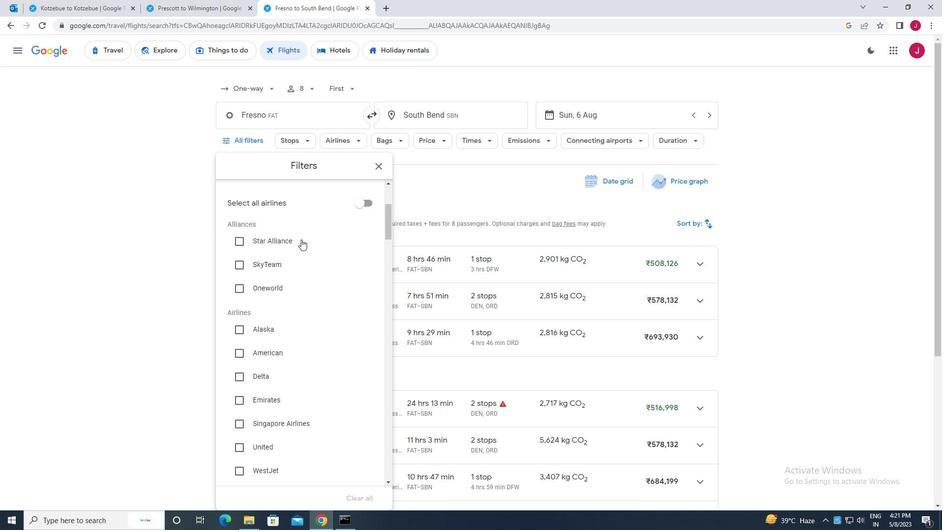 
Action: Mouse scrolled (297, 241) with delta (0, 0)
Screenshot: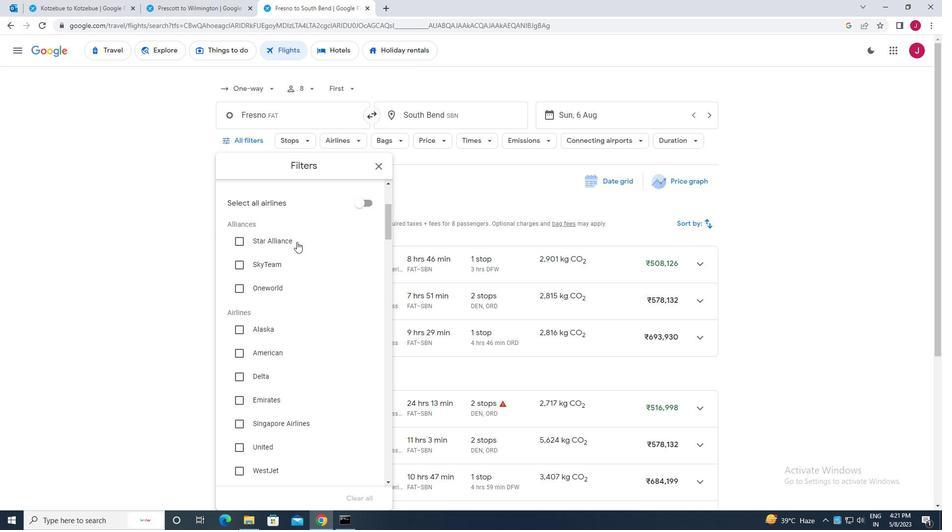
Action: Mouse scrolled (297, 241) with delta (0, 0)
Screenshot: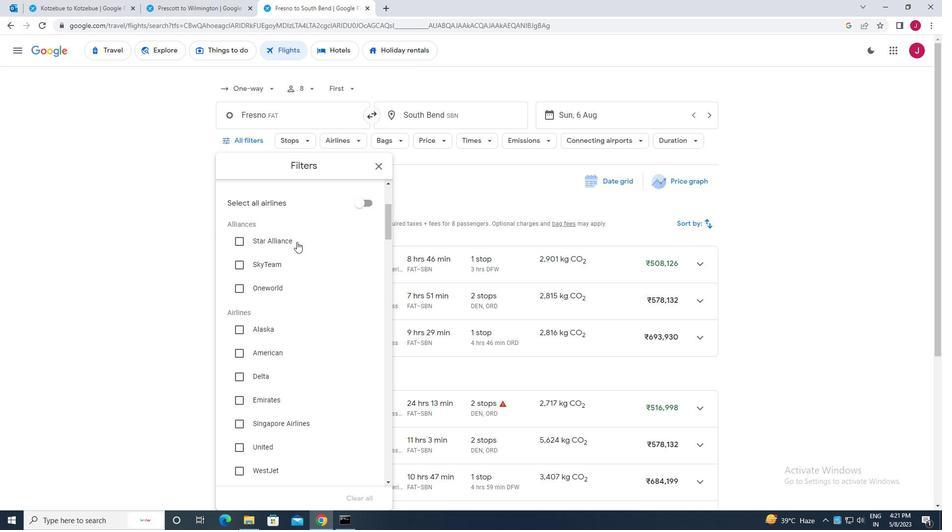 
Action: Mouse moved to (256, 291)
Screenshot: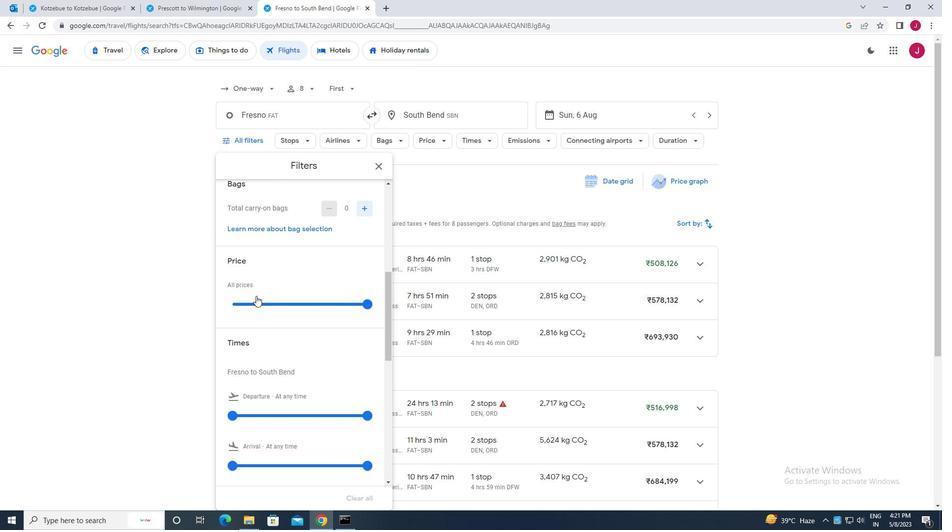 
Action: Mouse scrolled (256, 292) with delta (0, 0)
Screenshot: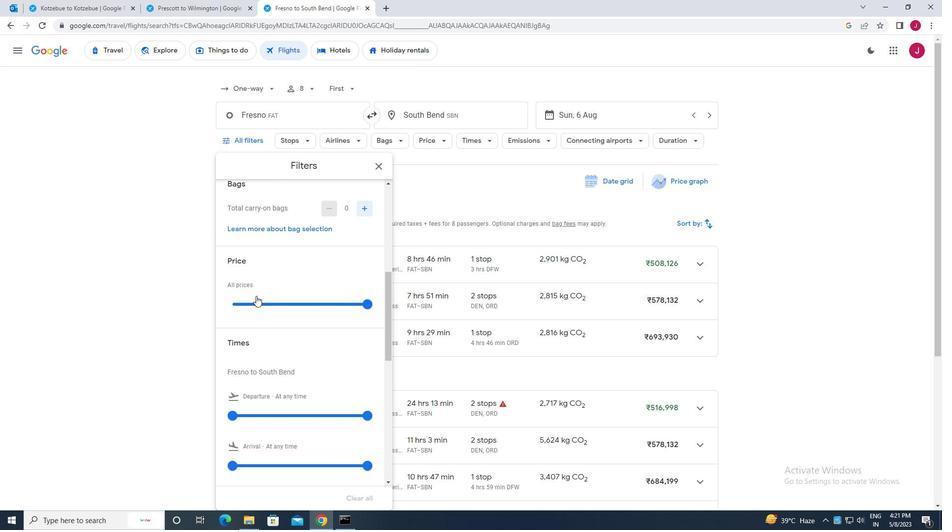 
Action: Mouse scrolled (256, 292) with delta (0, 0)
Screenshot: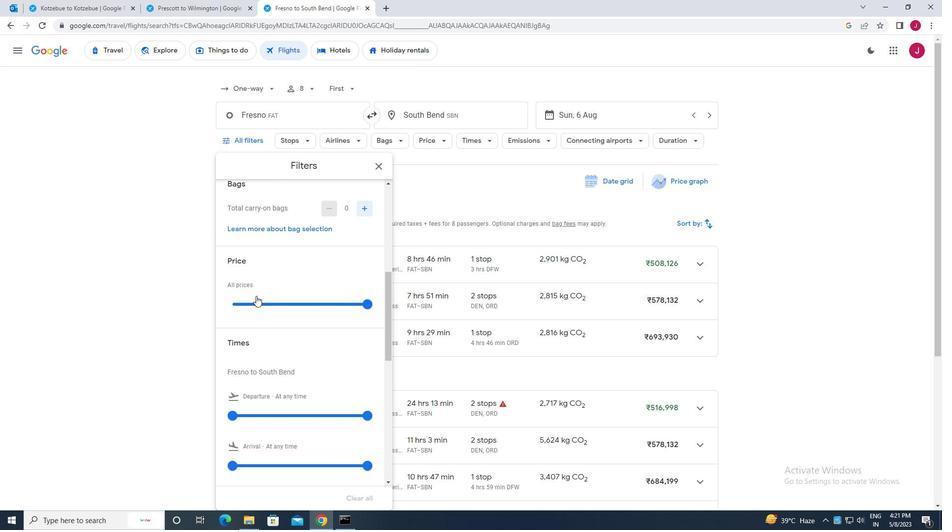 
Action: Mouse moved to (254, 284)
Screenshot: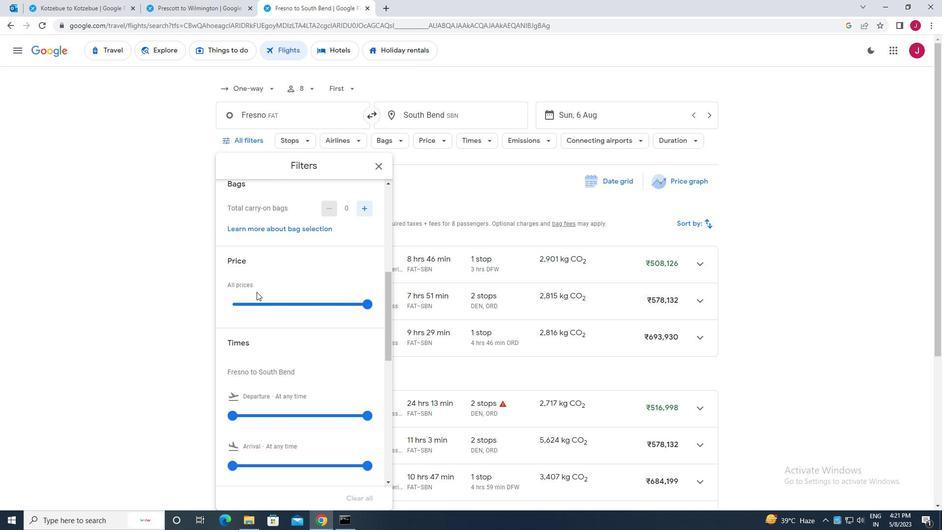 
Action: Mouse scrolled (254, 284) with delta (0, 0)
Screenshot: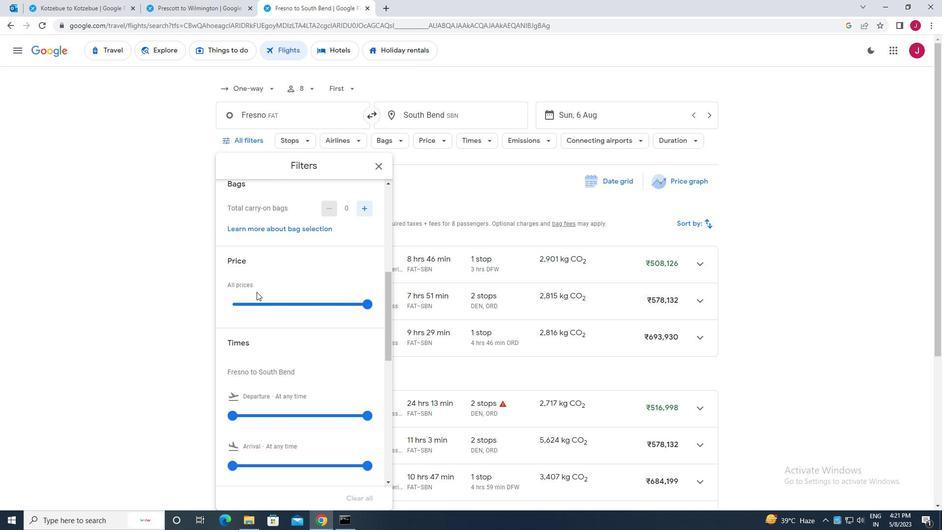 
Action: Mouse moved to (251, 276)
Screenshot: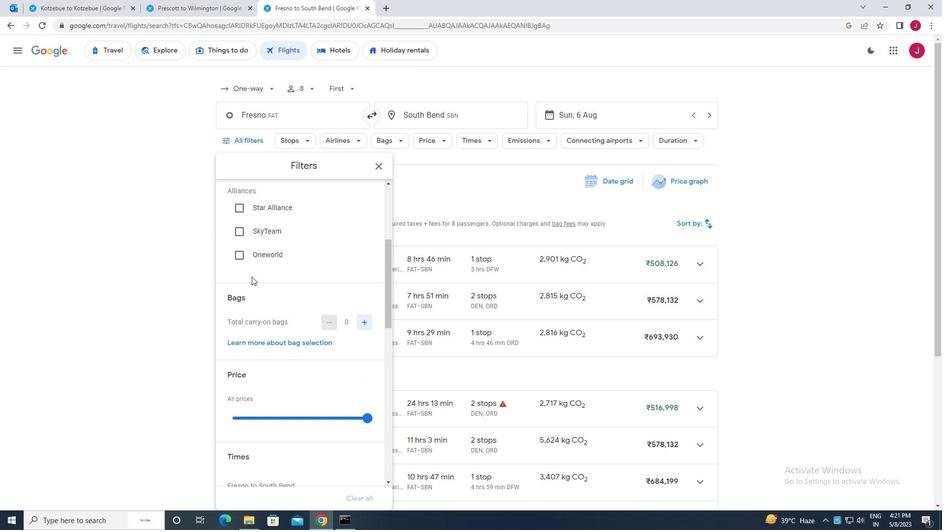 
Action: Mouse scrolled (251, 277) with delta (0, 0)
Screenshot: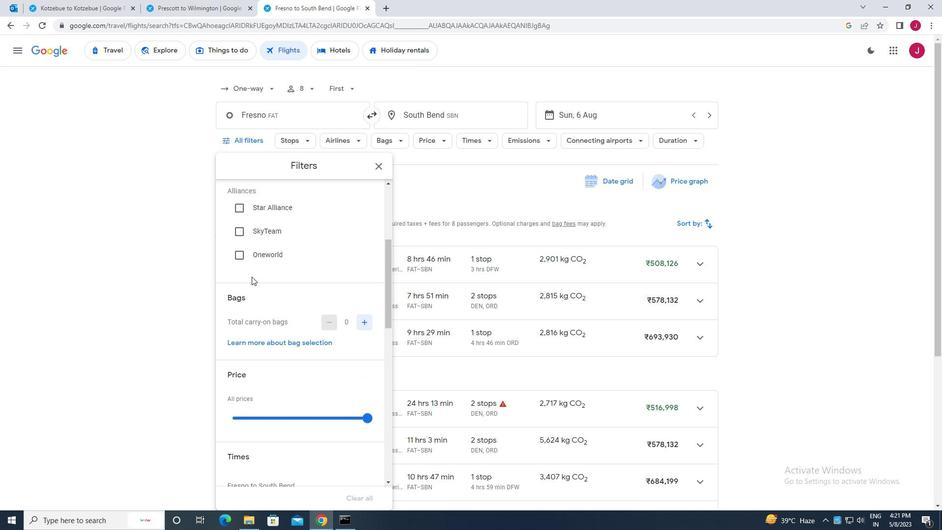 
Action: Mouse scrolled (251, 277) with delta (0, 0)
Screenshot: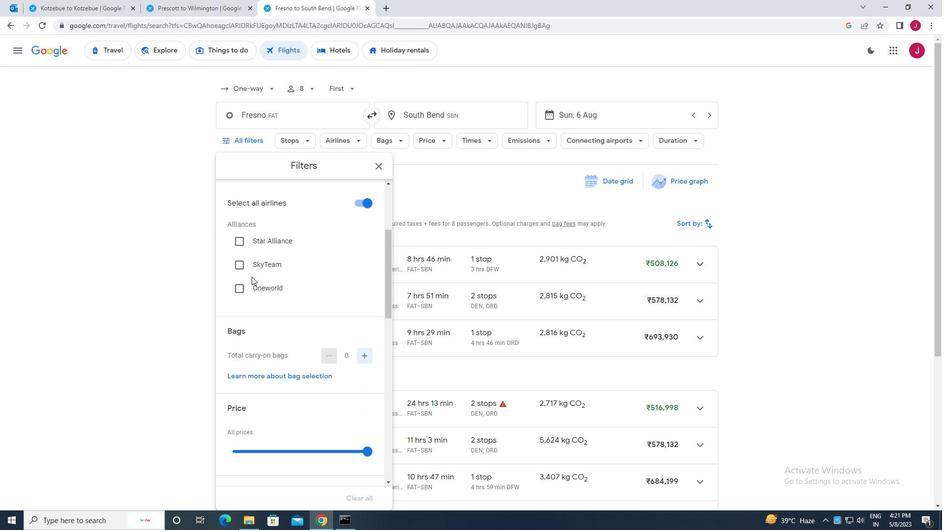 
Action: Mouse moved to (251, 276)
Screenshot: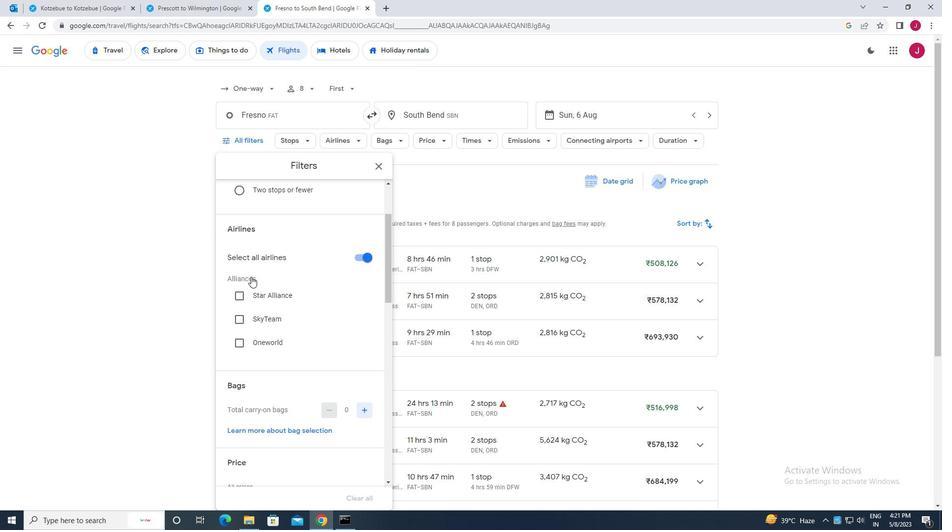 
Action: Mouse scrolled (251, 277) with delta (0, 0)
Screenshot: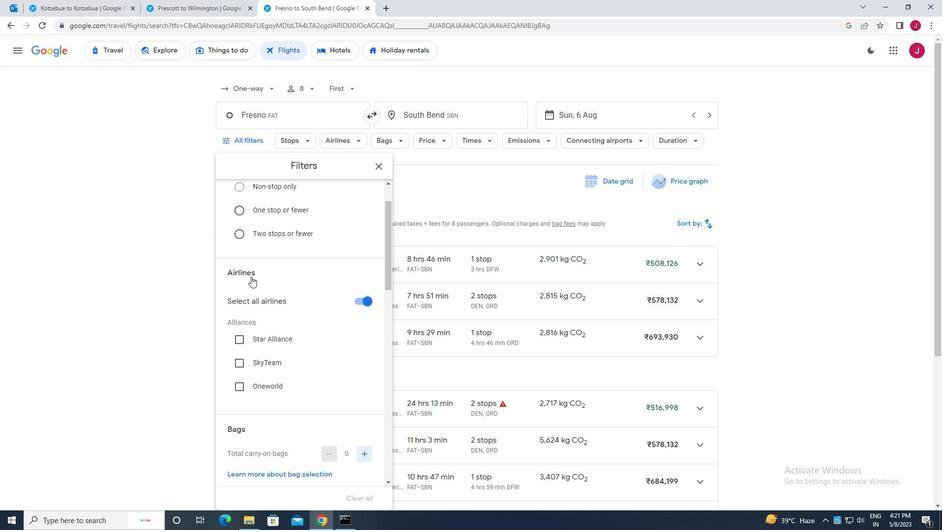 
Action: Mouse scrolled (251, 277) with delta (0, 0)
Screenshot: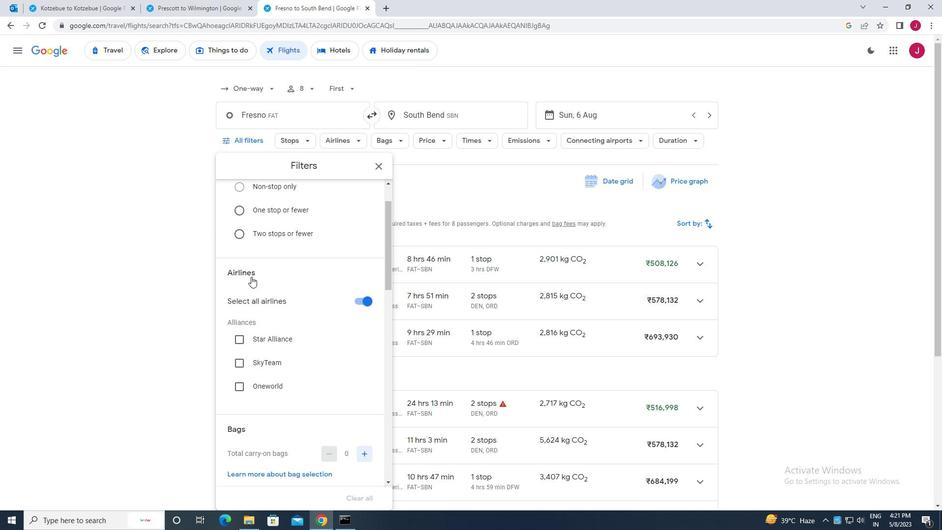 
Action: Mouse scrolled (251, 276) with delta (0, 0)
Screenshot: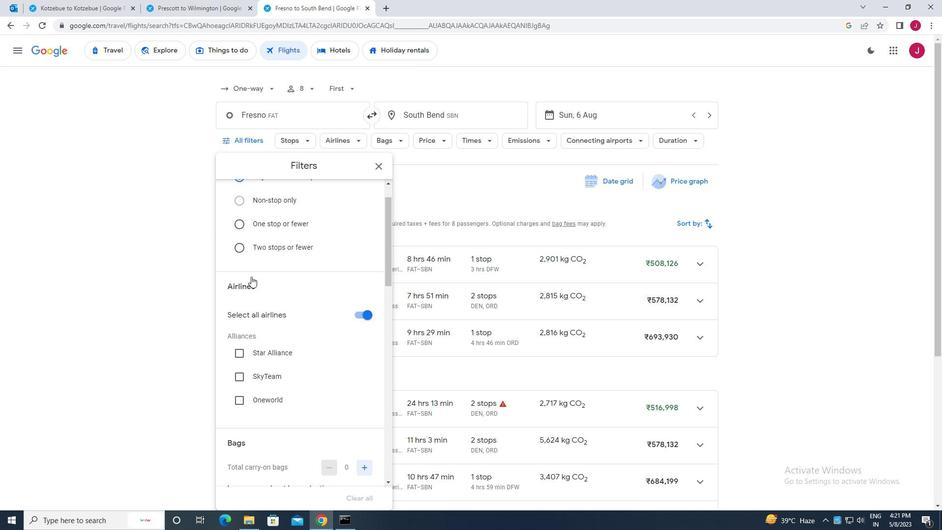 
Action: Mouse scrolled (251, 276) with delta (0, 0)
Screenshot: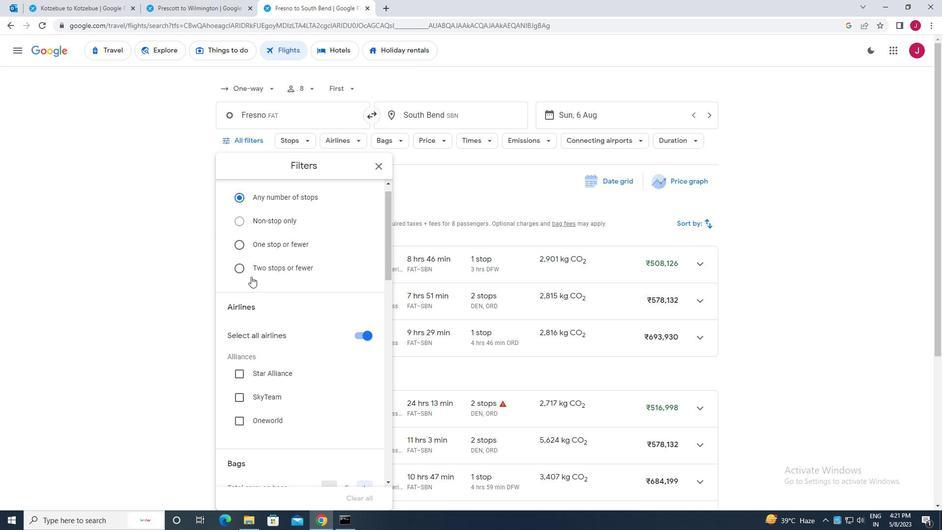 
Action: Mouse scrolled (251, 276) with delta (0, 0)
Screenshot: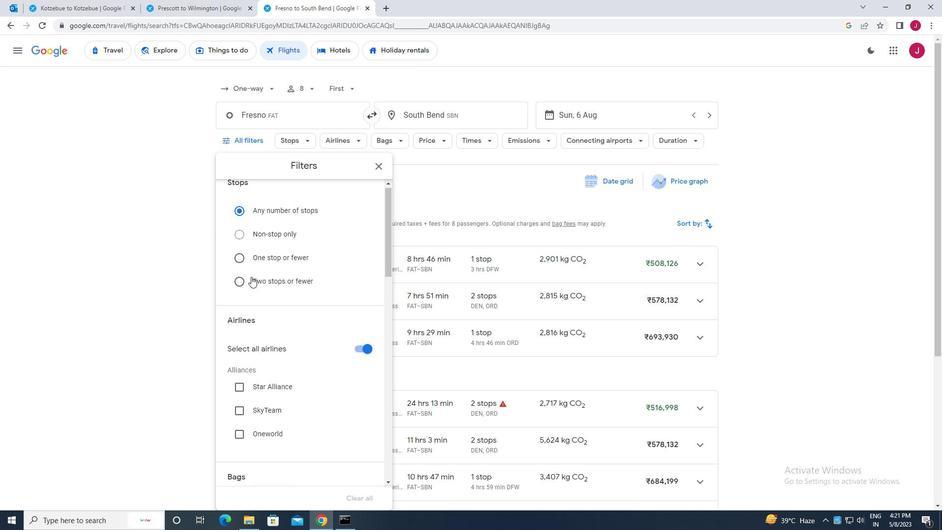 
Action: Mouse scrolled (251, 276) with delta (0, 0)
Screenshot: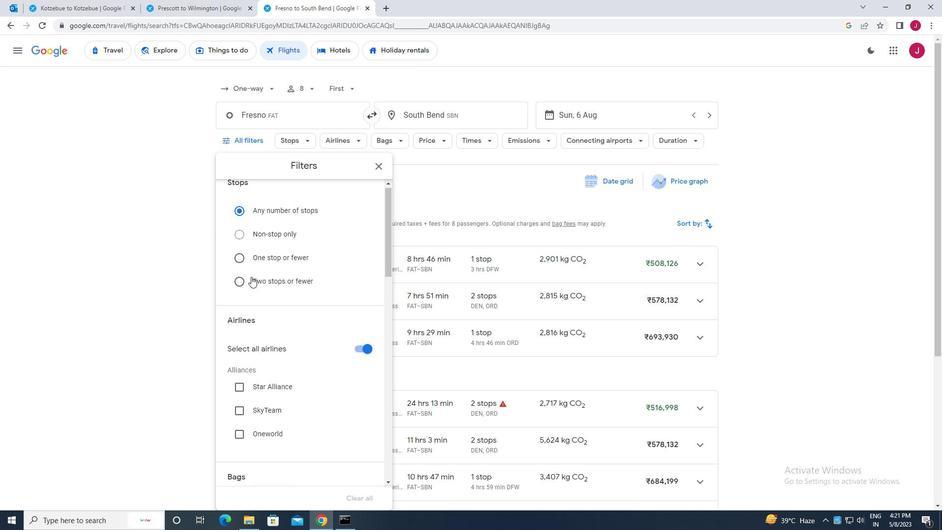 
Action: Mouse scrolled (251, 277) with delta (0, 0)
Screenshot: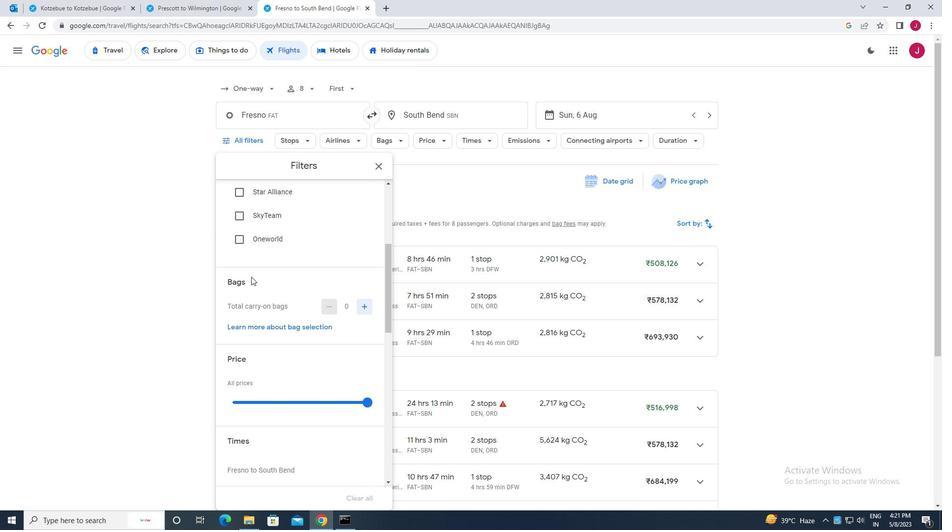 
Action: Mouse scrolled (251, 277) with delta (0, 0)
Screenshot: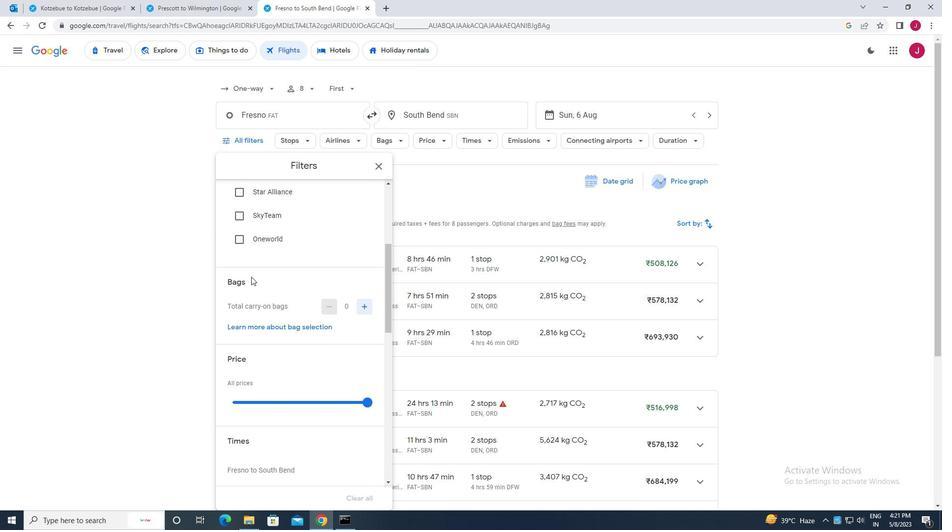 
Action: Mouse moved to (361, 251)
Screenshot: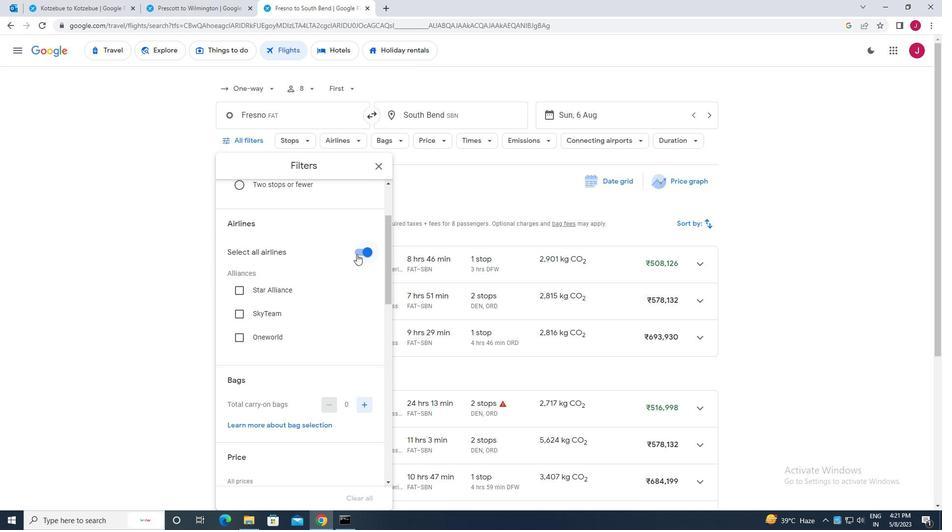 
Action: Mouse pressed left at (361, 251)
Screenshot: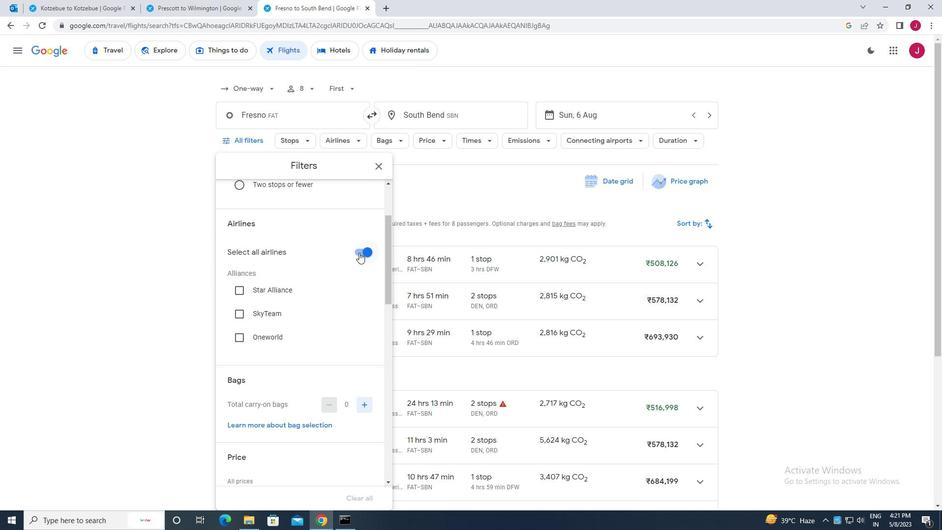 
Action: Mouse moved to (290, 281)
Screenshot: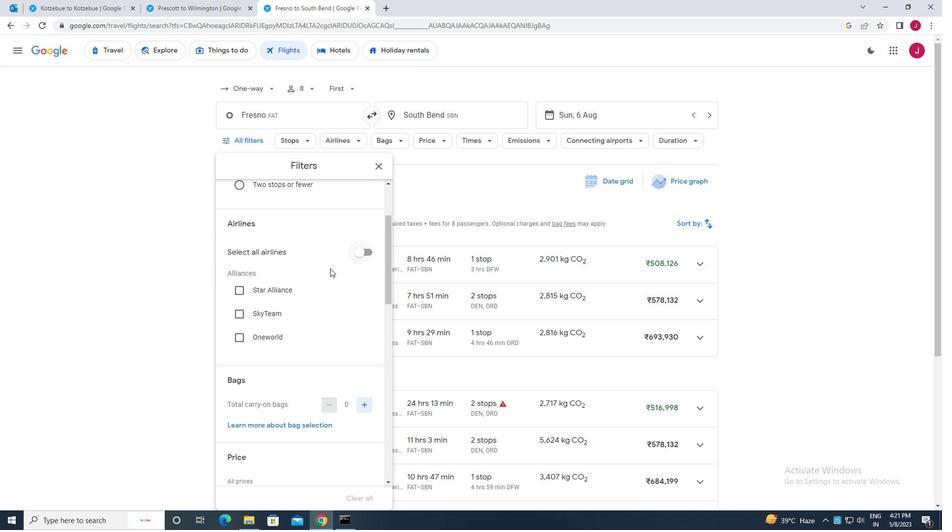 
Action: Mouse scrolled (290, 280) with delta (0, 0)
Screenshot: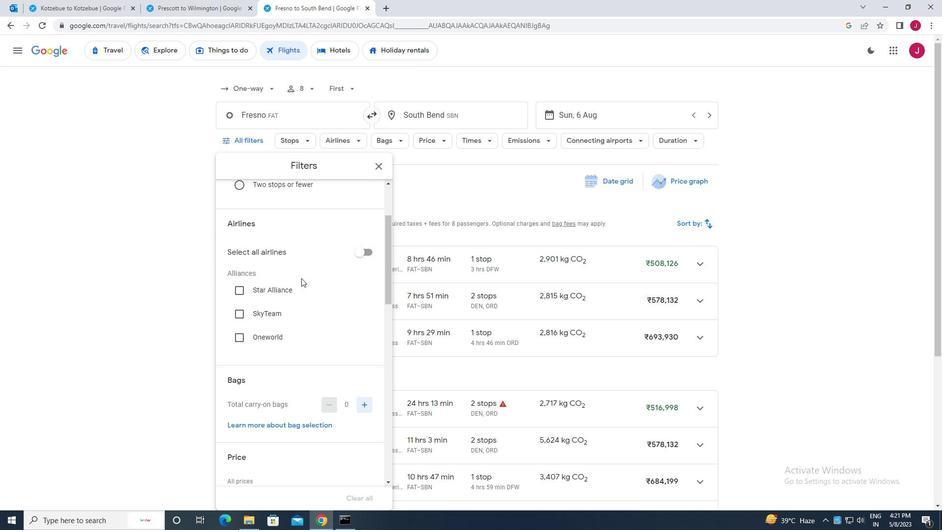 
Action: Mouse scrolled (290, 280) with delta (0, 0)
Screenshot: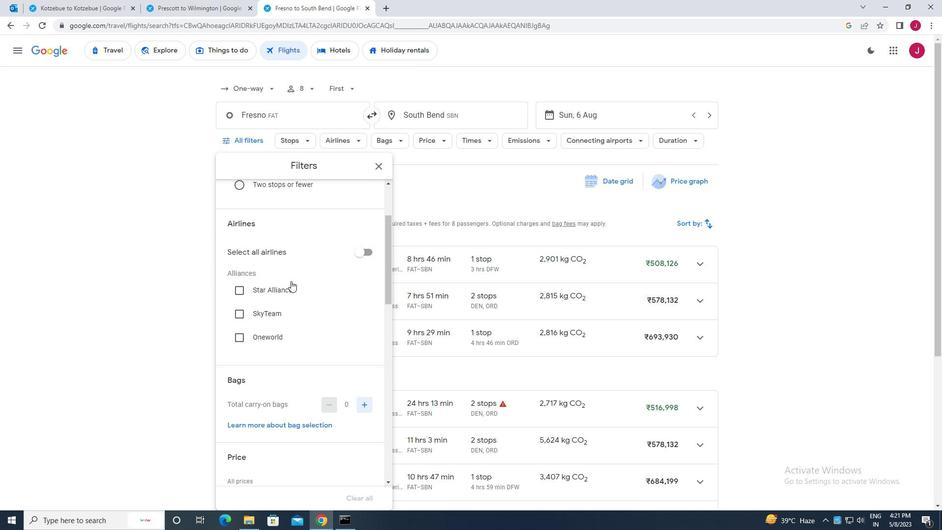 
Action: Mouse scrolled (290, 280) with delta (0, 0)
Screenshot: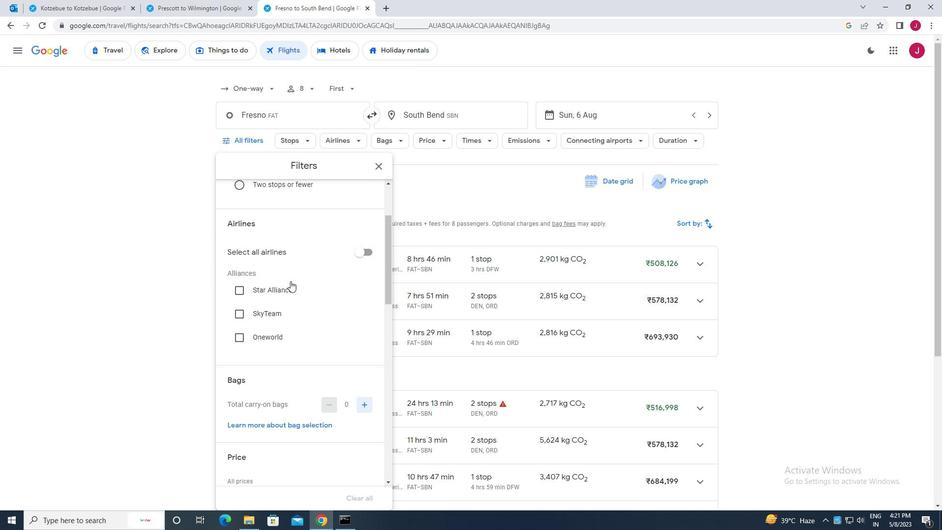 
Action: Mouse scrolled (290, 280) with delta (0, 0)
Screenshot: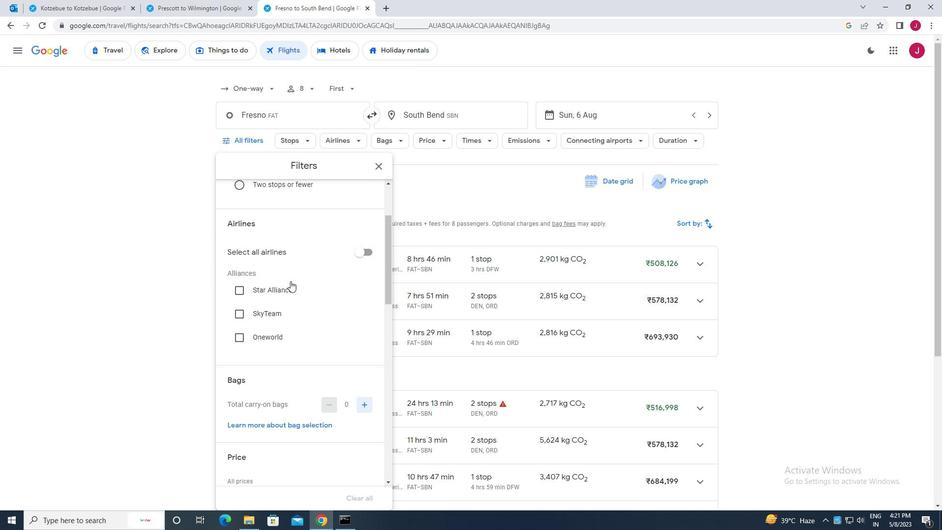 
Action: Mouse moved to (357, 230)
Screenshot: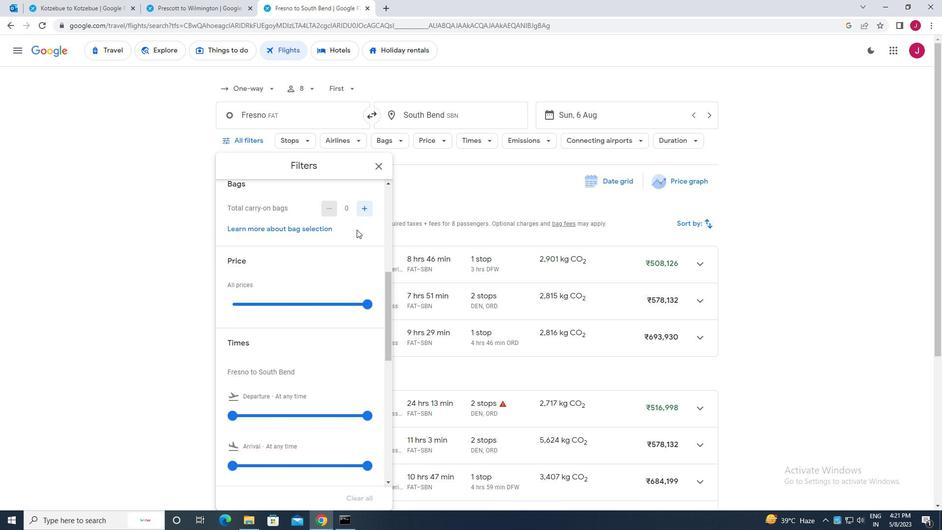 
Action: Mouse scrolled (357, 229) with delta (0, 0)
Screenshot: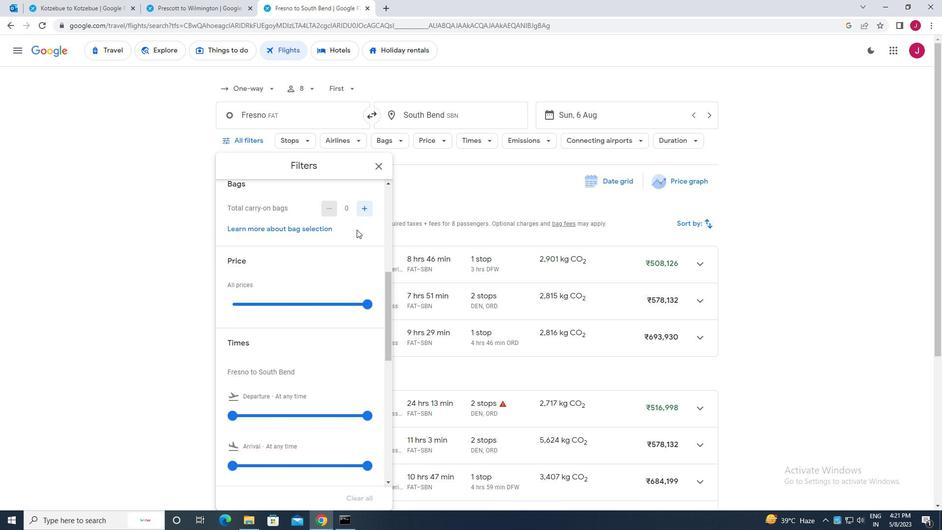 
Action: Mouse moved to (357, 231)
Screenshot: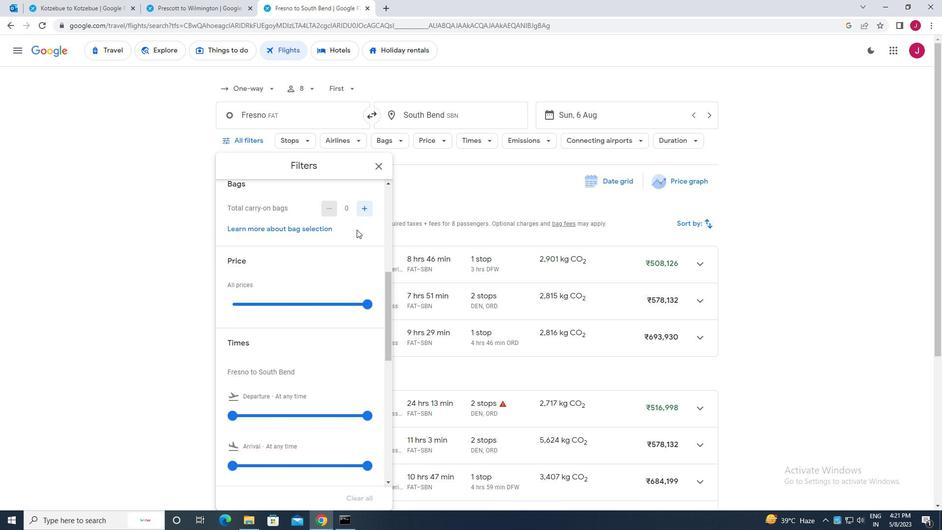 
Action: Mouse scrolled (357, 230) with delta (0, 0)
Screenshot: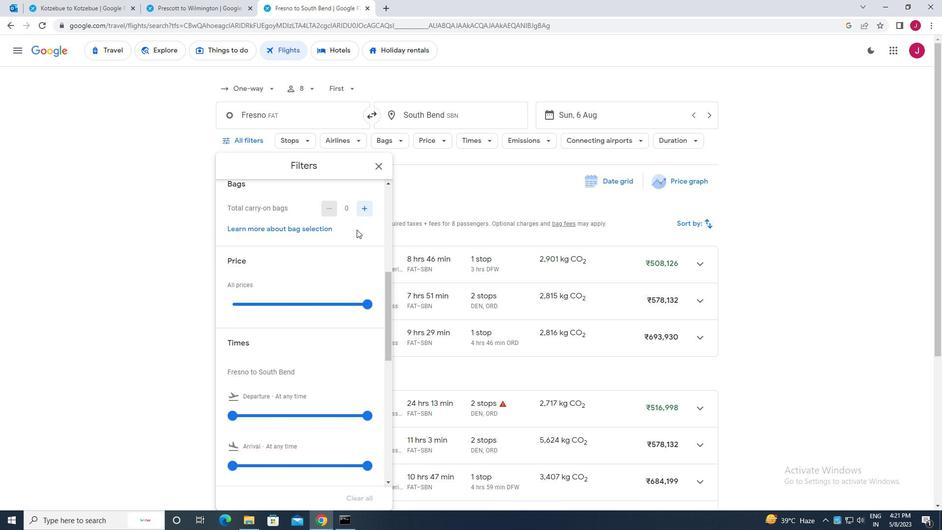 
Action: Mouse moved to (369, 203)
Screenshot: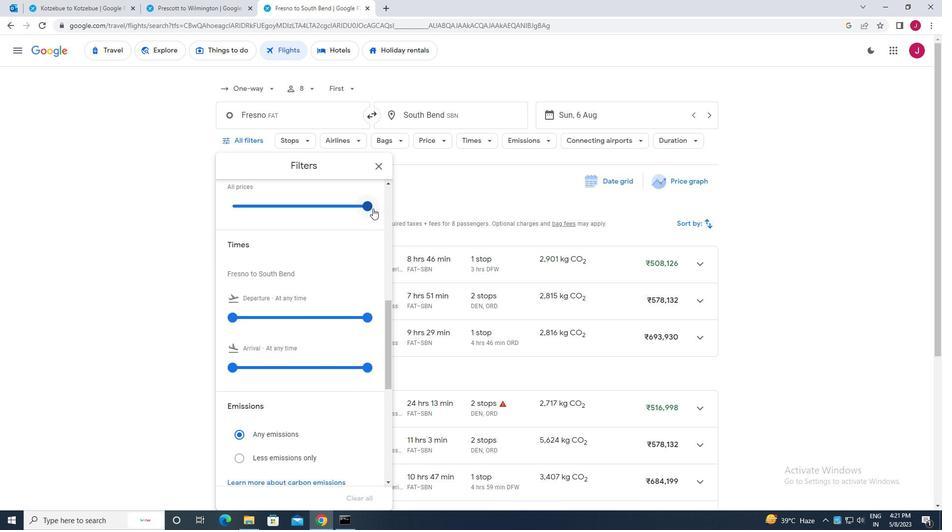 
Action: Mouse pressed left at (369, 203)
Screenshot: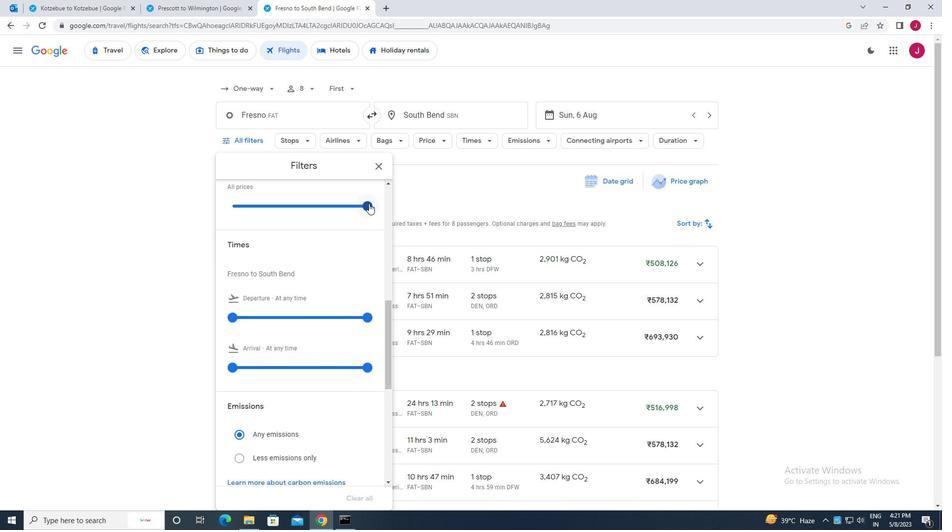
Action: Mouse moved to (292, 242)
Screenshot: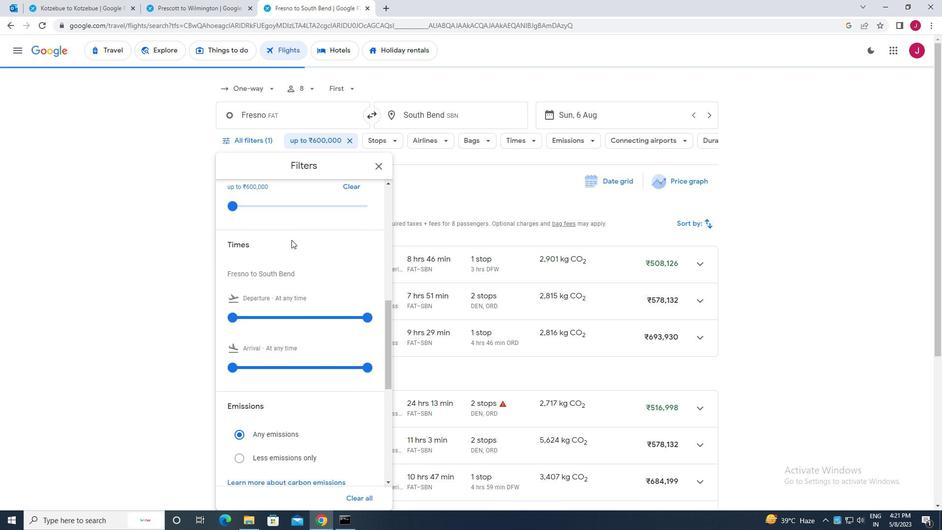 
Action: Mouse scrolled (292, 241) with delta (0, 0)
Screenshot: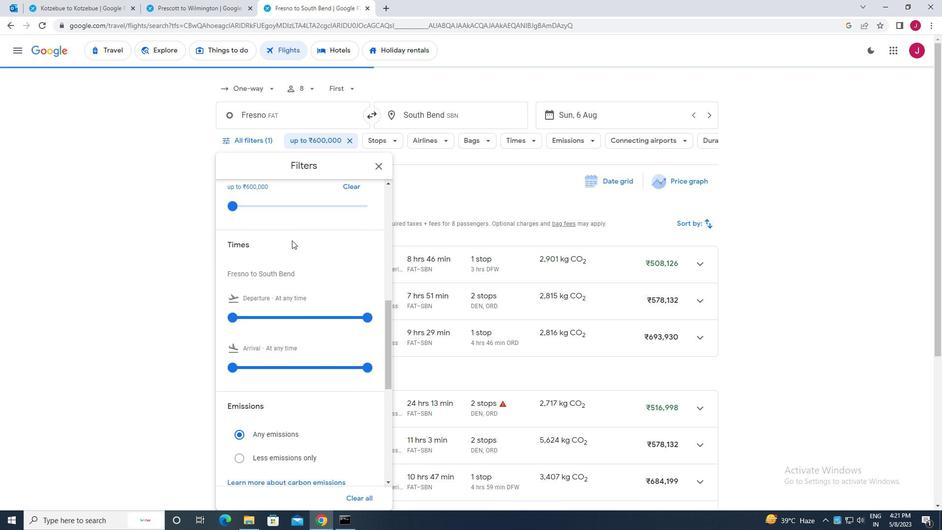 
Action: Mouse scrolled (292, 241) with delta (0, 0)
Screenshot: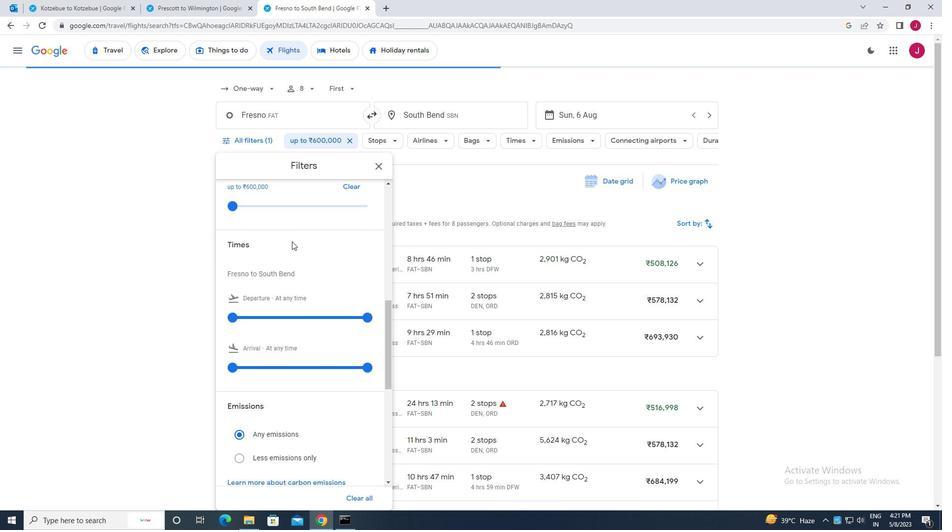 
Action: Mouse moved to (233, 220)
Screenshot: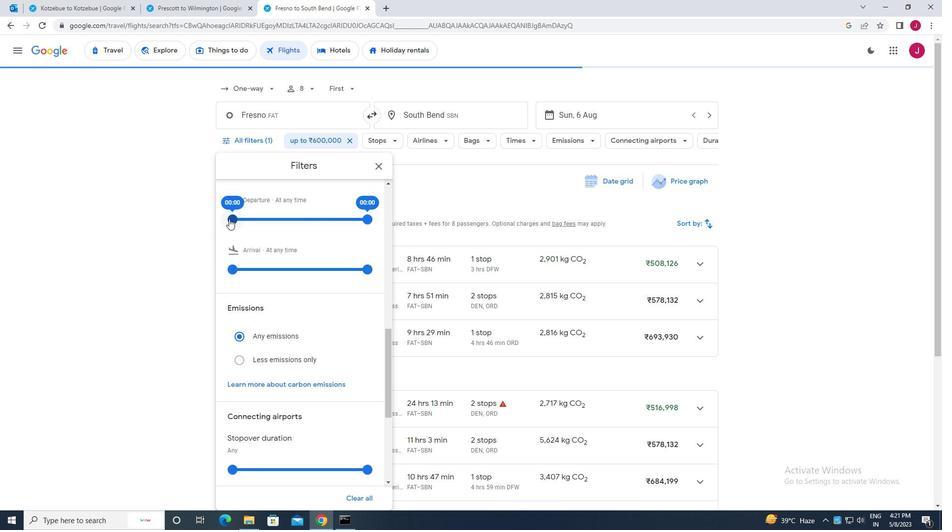 
Action: Mouse pressed left at (233, 220)
Screenshot: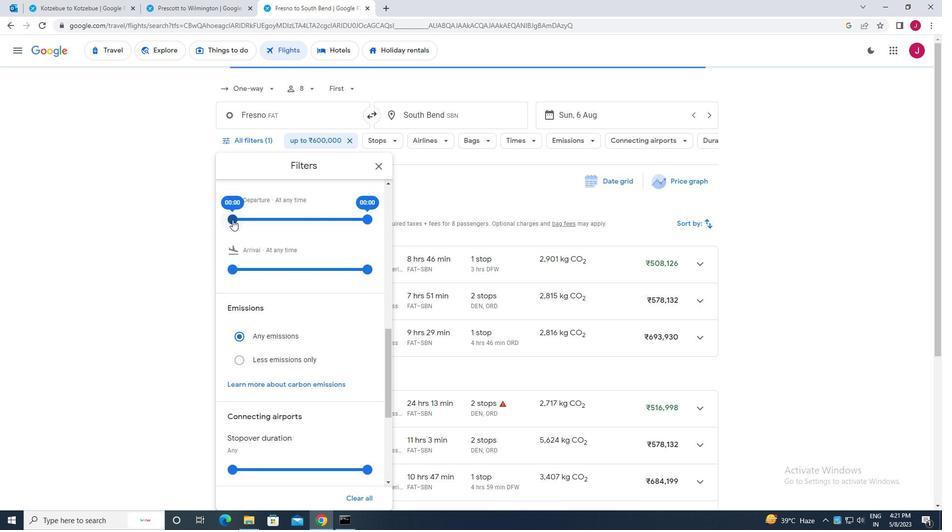 
Action: Mouse moved to (369, 217)
Screenshot: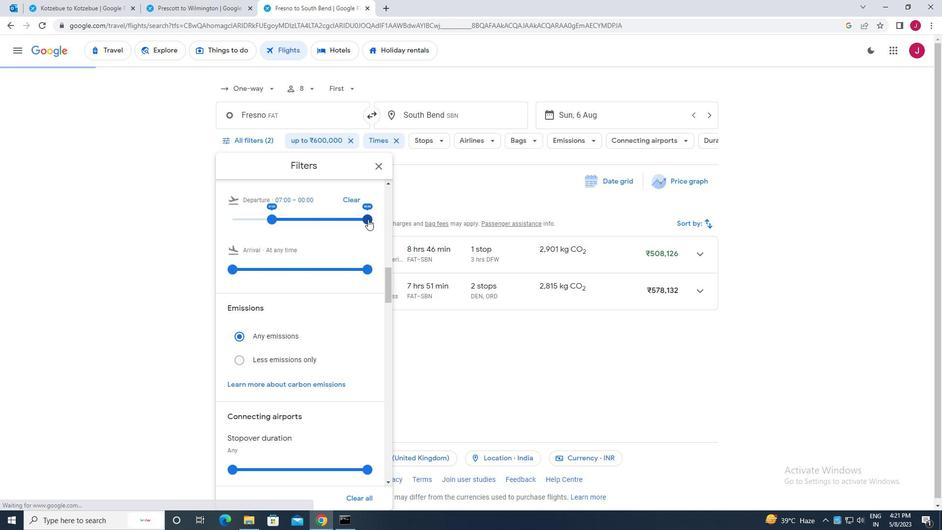
Action: Mouse pressed left at (369, 217)
Screenshot: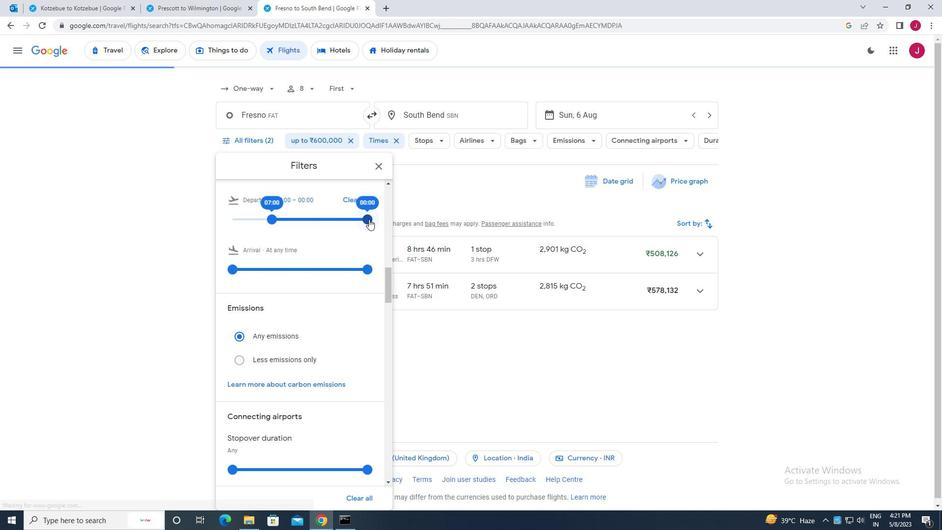 
Action: Mouse moved to (375, 168)
Screenshot: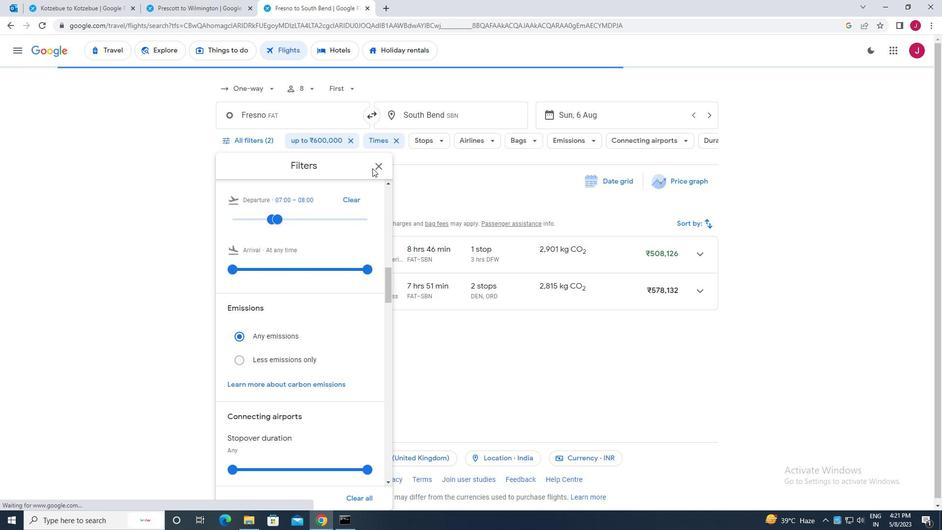 
Action: Mouse pressed left at (375, 168)
Screenshot: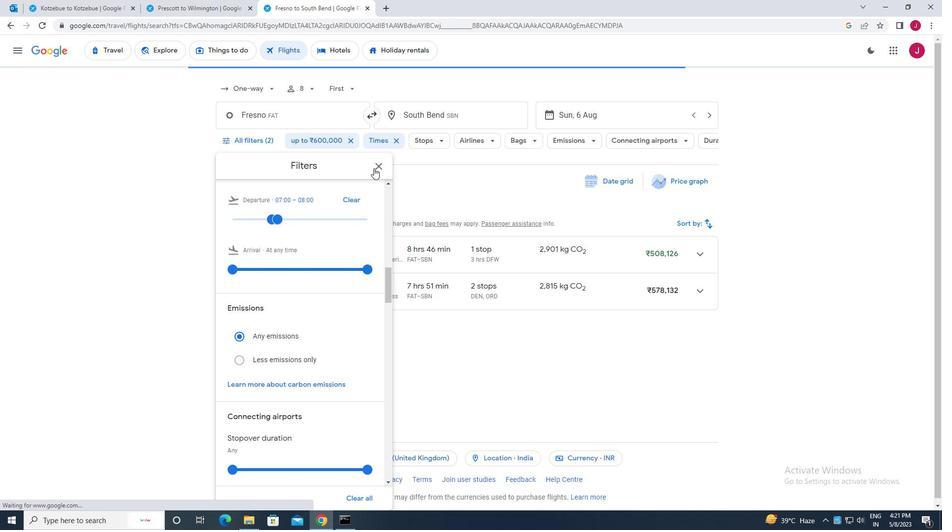 
Action: Mouse moved to (374, 170)
Screenshot: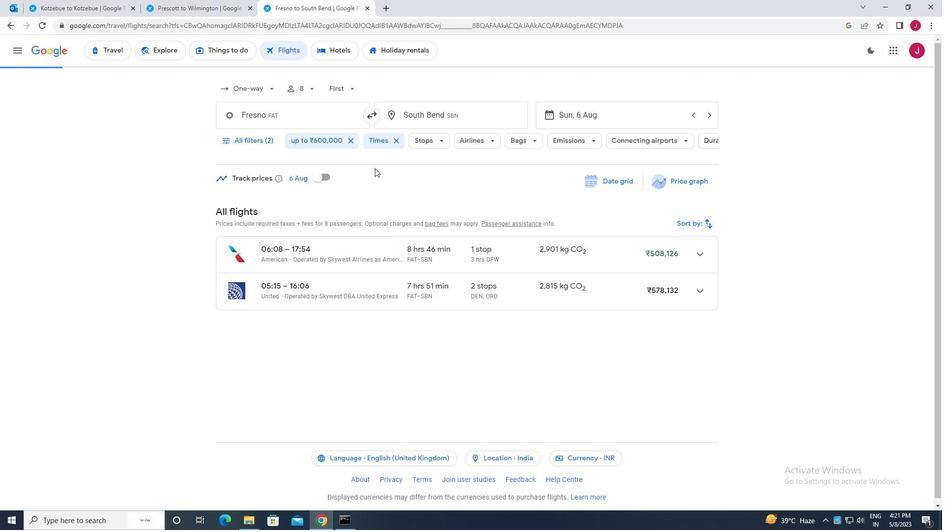 
